 Task: Add an event with the title Second Training Session: Change Management and Adaptability Skills, date '2023/12/18', time 9:15 AM to 11:15 AMand add a description: A Monthly Financial Review is a recurring meeting or process where the financial performance and health of an organization are assessed and analyzed. It provides a comprehensive overview of the company's financial status, including revenue, expenses, profitability, cash flow, and key financial metrics., put the event into Orange category . Add location for the event as: 456 Museumplein, Amsterdam, Netherlands, logged in from the account softage.9@softage.netand send the event invitation to softage.1@softage.net with CC to  softage.2@softage.net. Set a reminder for the event 15 minutes before
Action: Mouse moved to (96, 116)
Screenshot: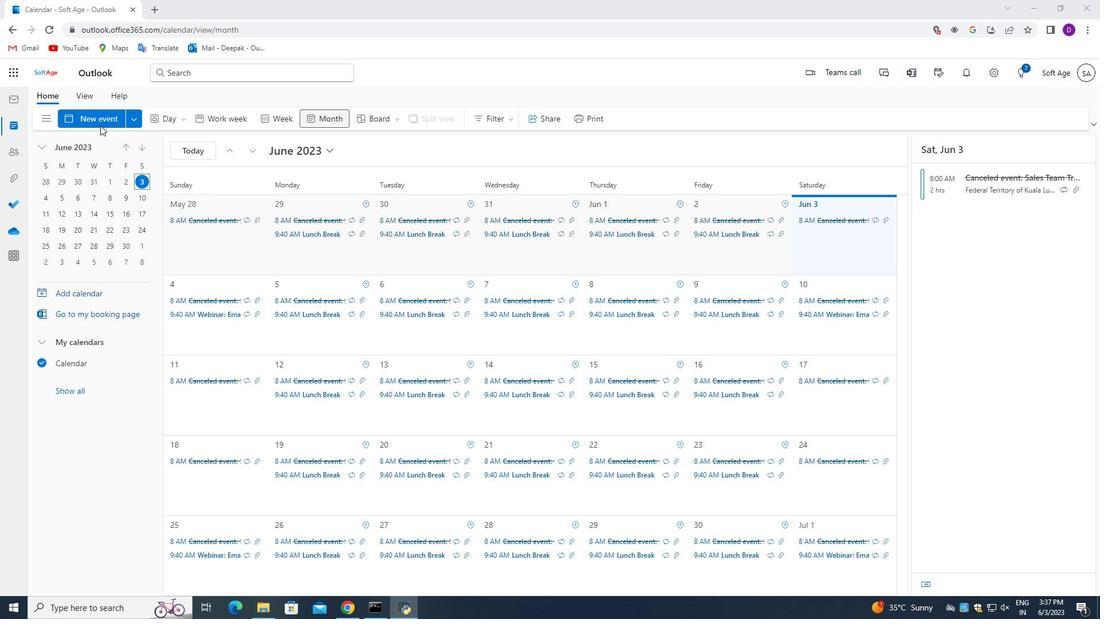 
Action: Mouse pressed left at (96, 116)
Screenshot: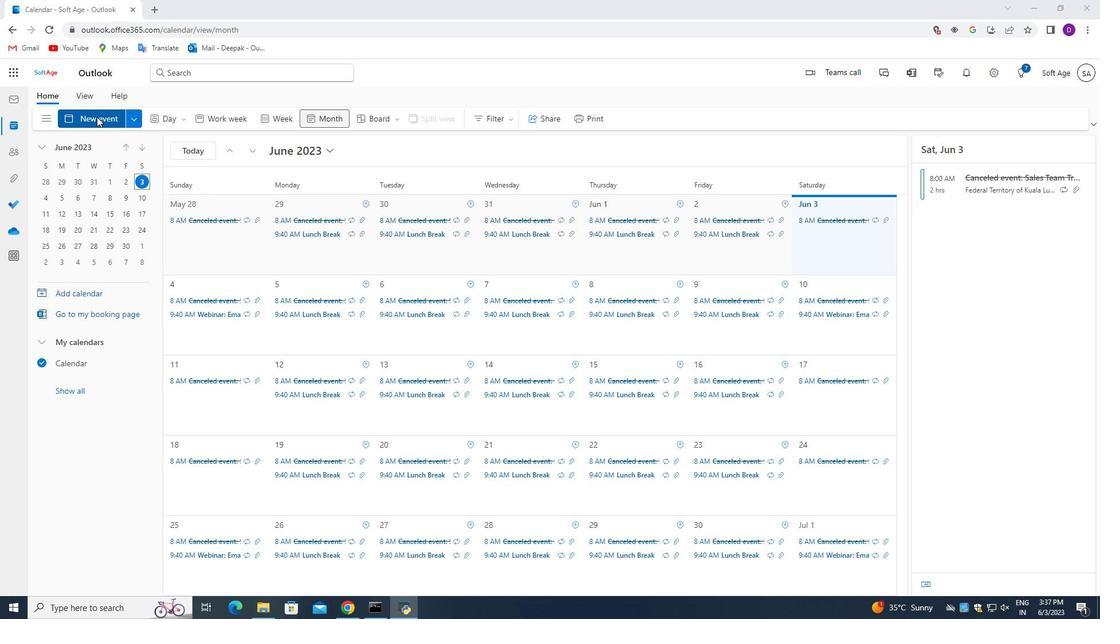 
Action: Mouse moved to (189, 274)
Screenshot: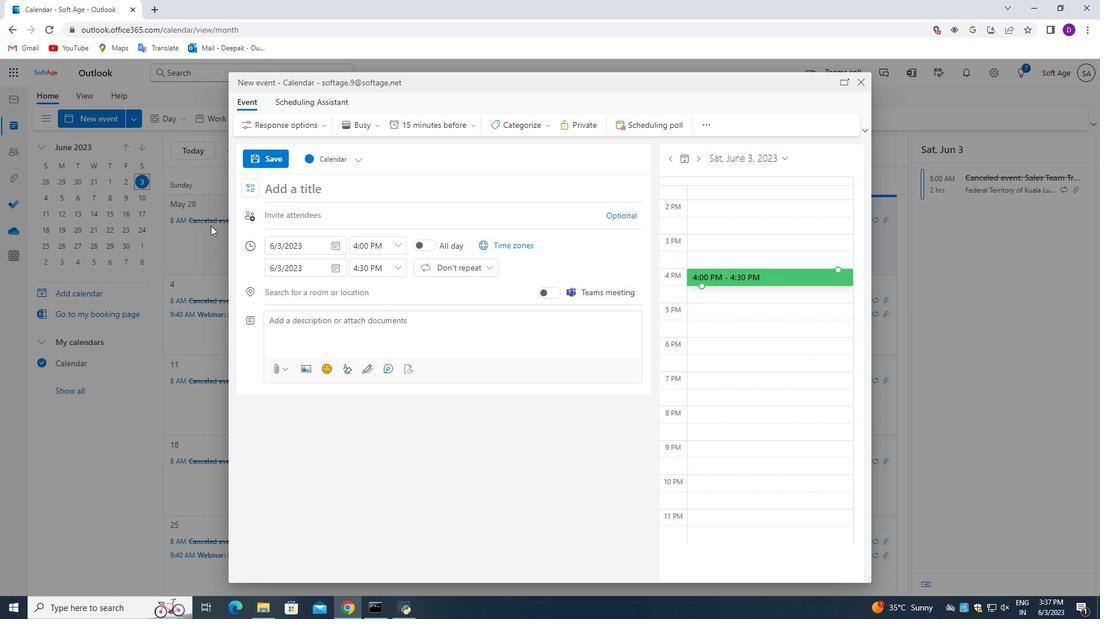 
Action: Key pressed <Key.shift_r>Second<Key.space><Key.shift_r>Training<Key.space><Key.shift_r>Session<Key.shift_r>:<Key.space><Key.shift_r>Chande<Key.space><Key.backspace><Key.backspace><Key.backspace><Key.backspace>nge<Key.space><Key.shift>Management<Key.space>and<Key.space><Key.shift_r>Adaptability<Key.space>s<Key.backspace><Key.shift_r>Skills
Screenshot: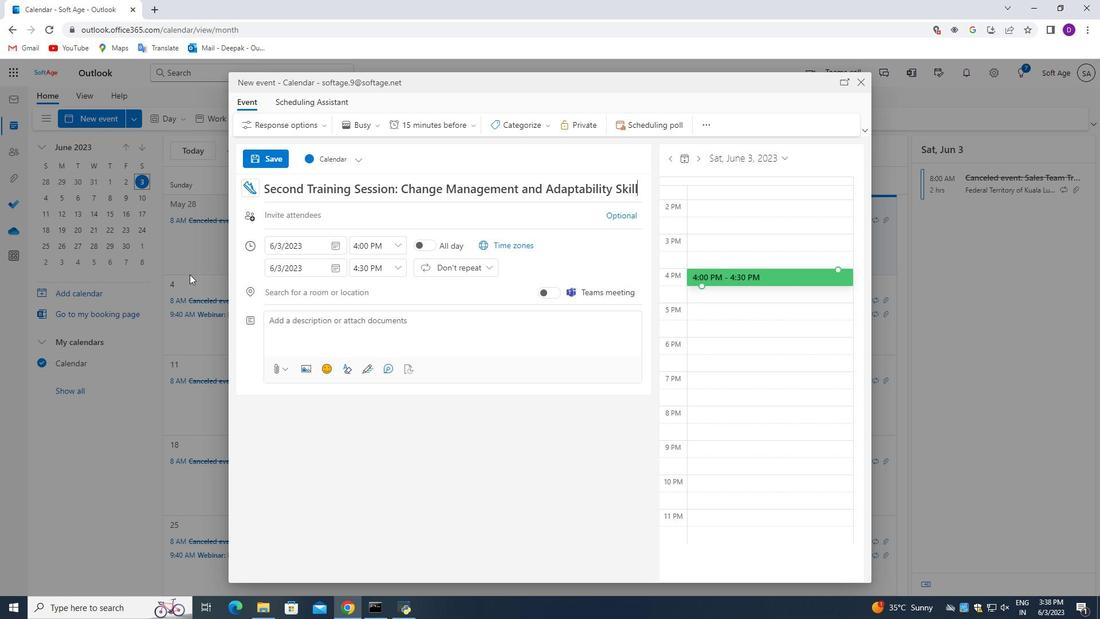
Action: Mouse moved to (333, 245)
Screenshot: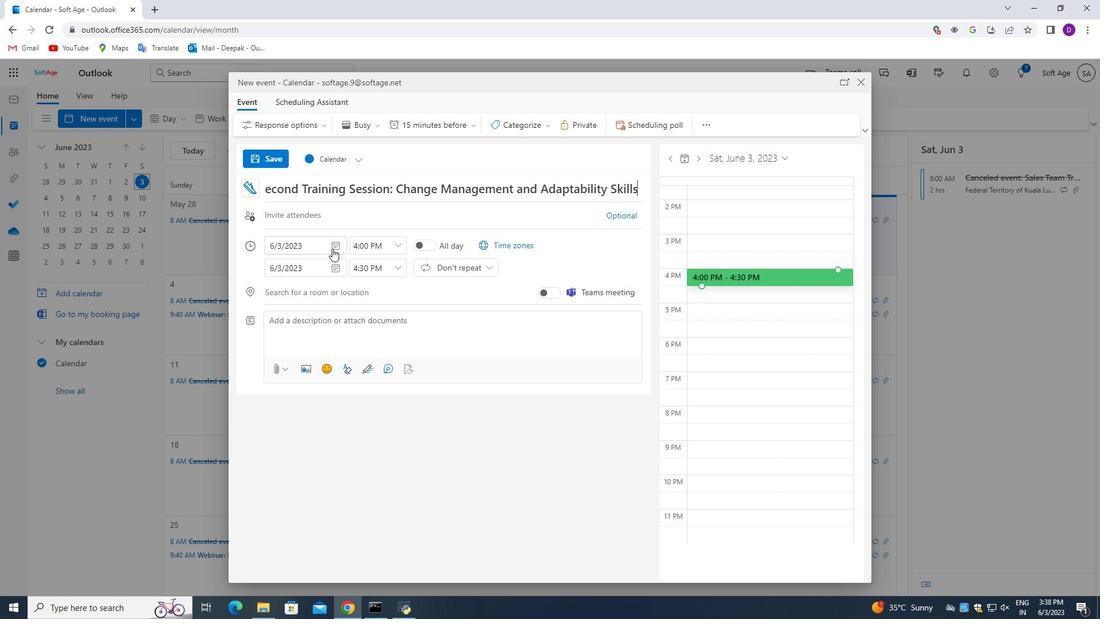 
Action: Mouse pressed left at (333, 245)
Screenshot: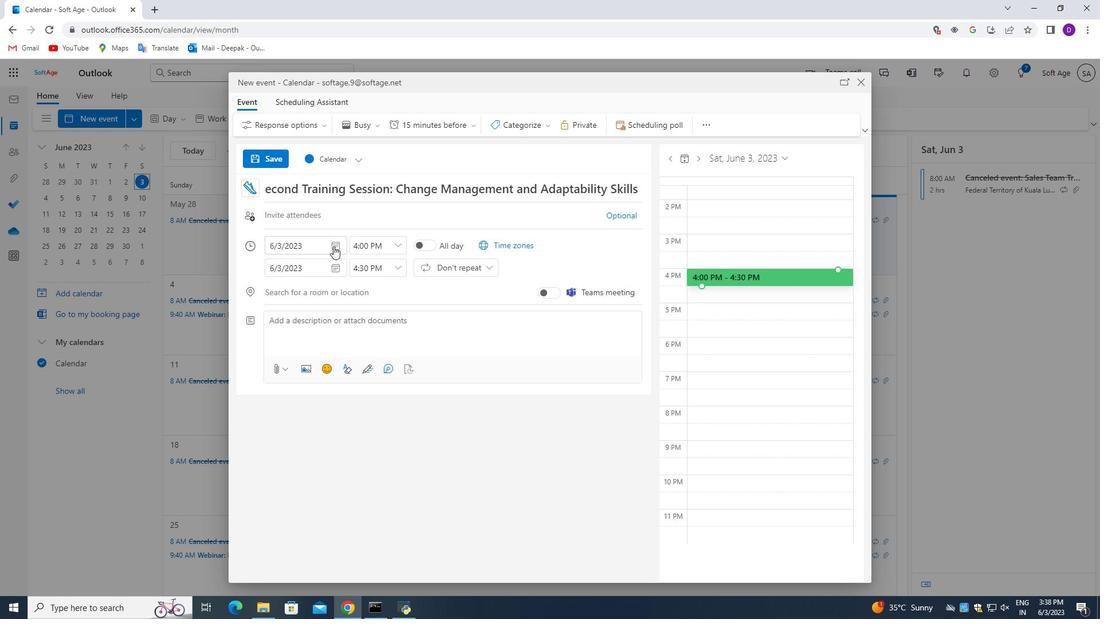 
Action: Mouse moved to (311, 271)
Screenshot: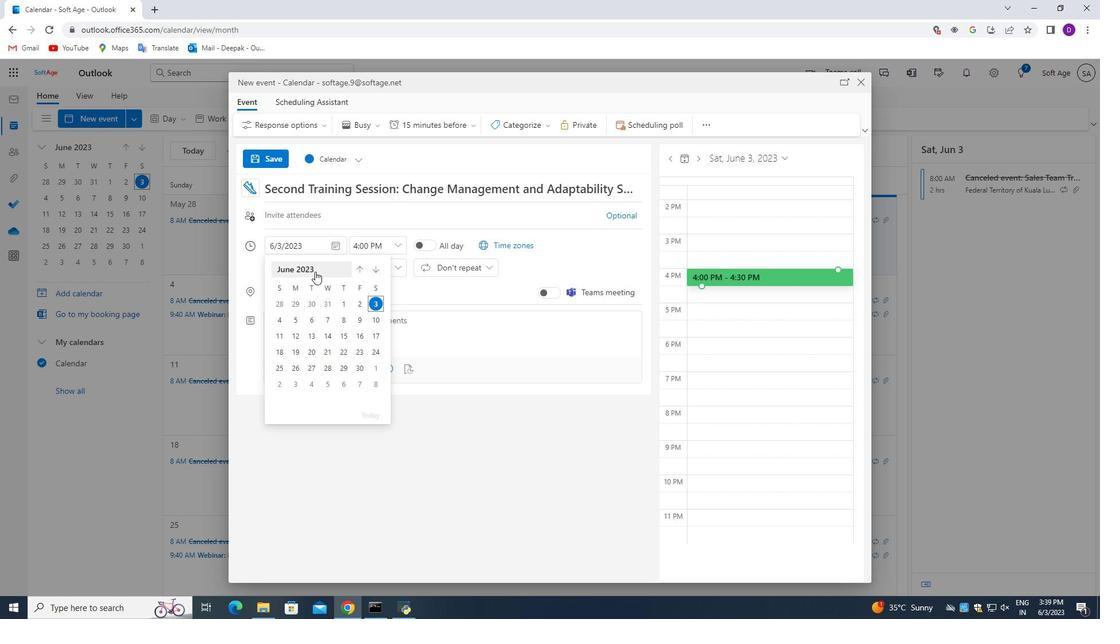 
Action: Mouse pressed left at (311, 271)
Screenshot: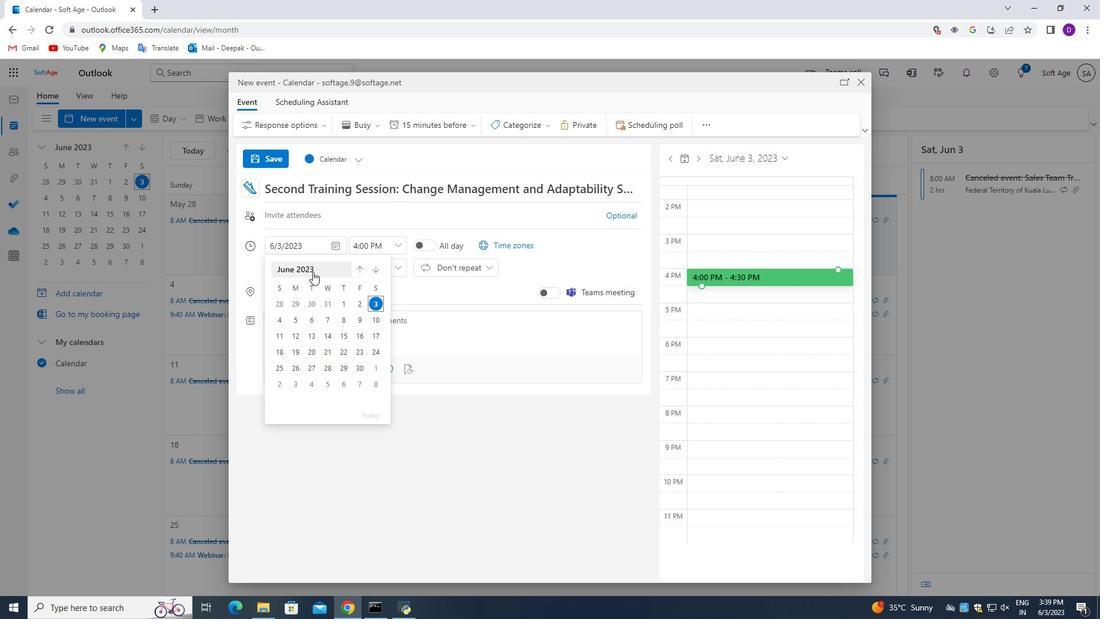 
Action: Mouse moved to (373, 359)
Screenshot: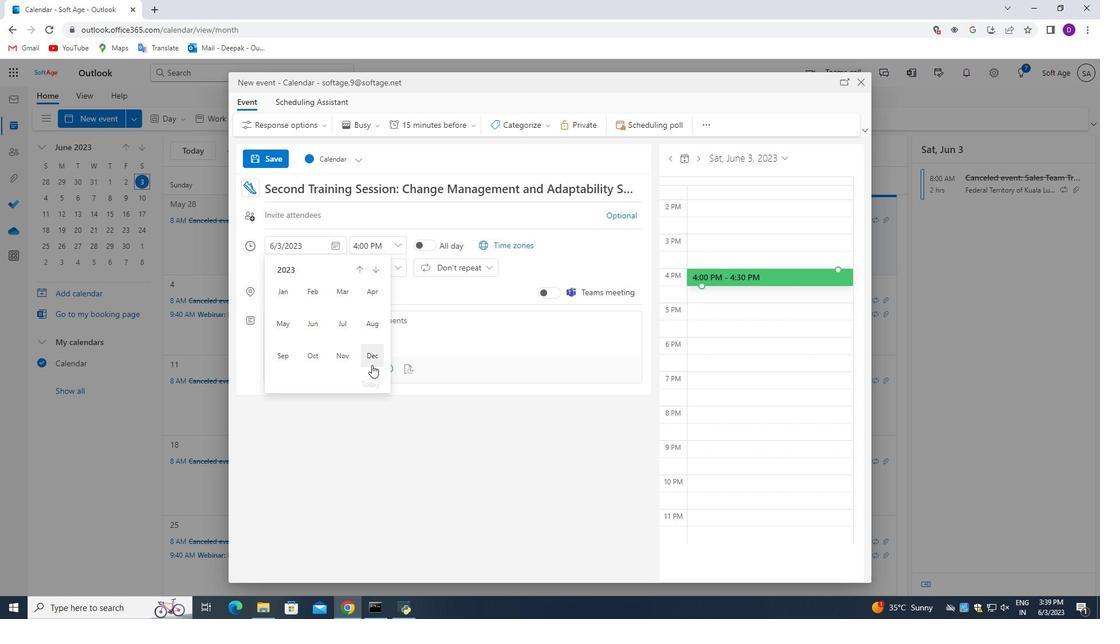 
Action: Mouse pressed left at (373, 359)
Screenshot: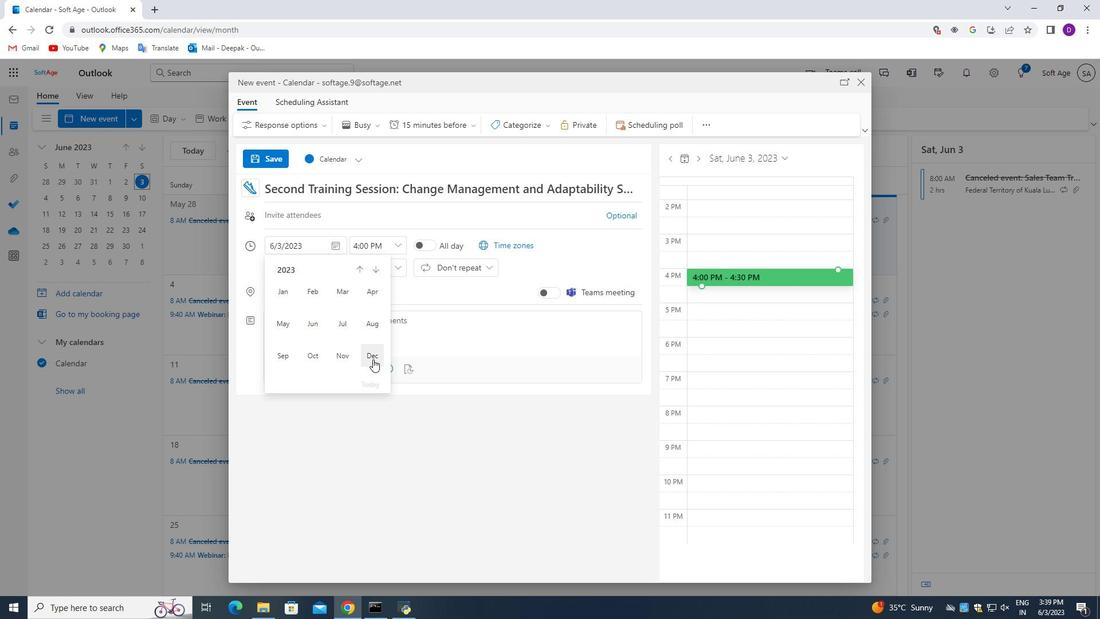 
Action: Mouse moved to (297, 352)
Screenshot: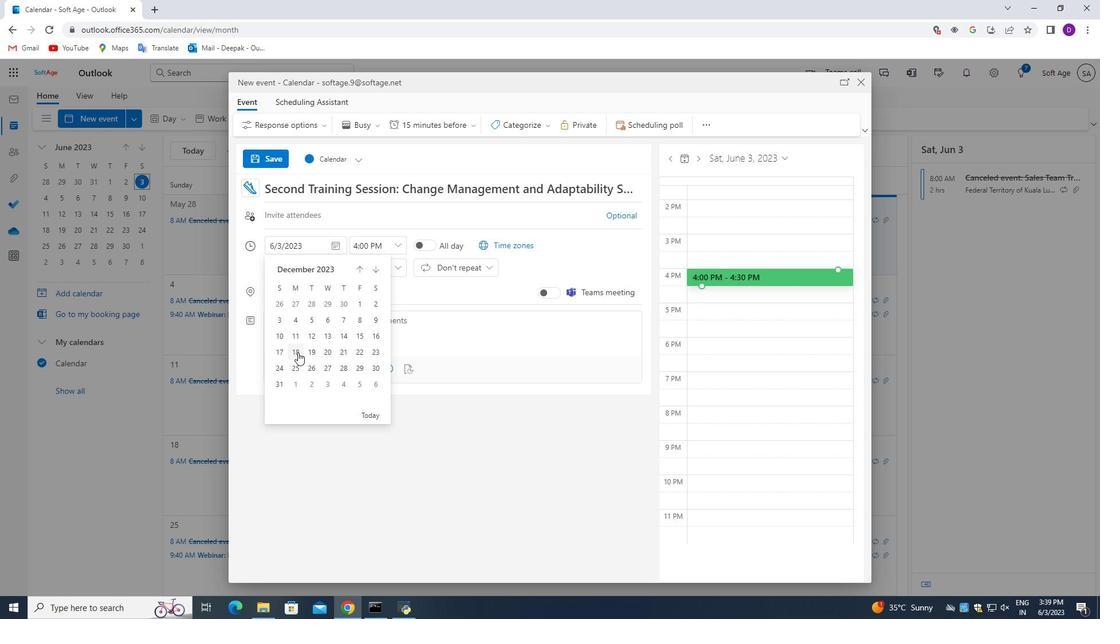 
Action: Mouse pressed left at (297, 352)
Screenshot: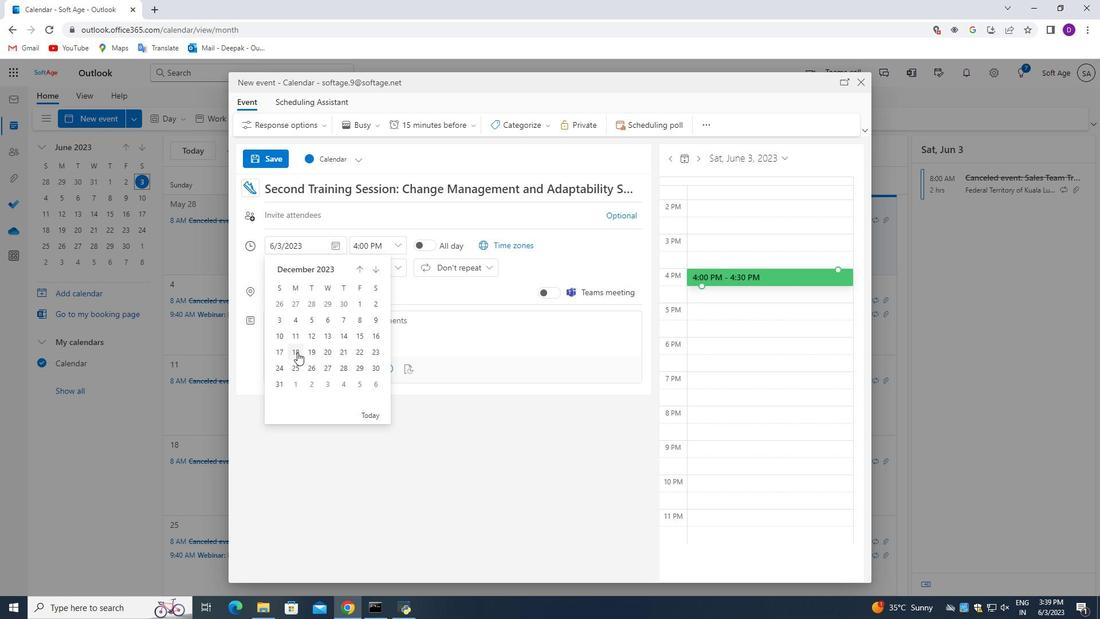 
Action: Mouse moved to (361, 247)
Screenshot: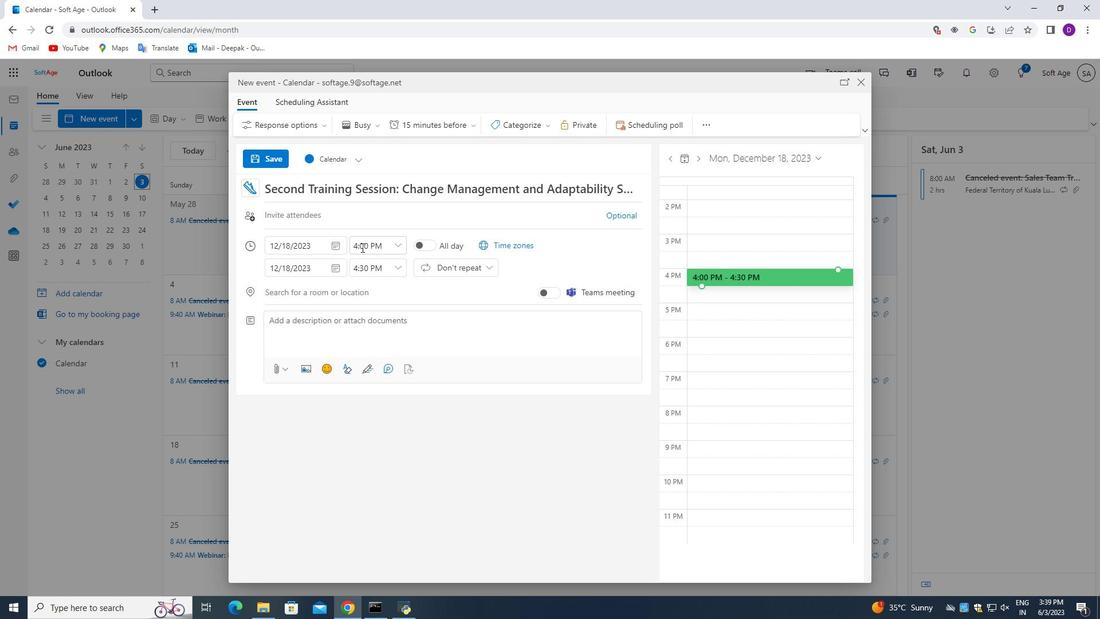 
Action: Mouse pressed left at (361, 247)
Screenshot: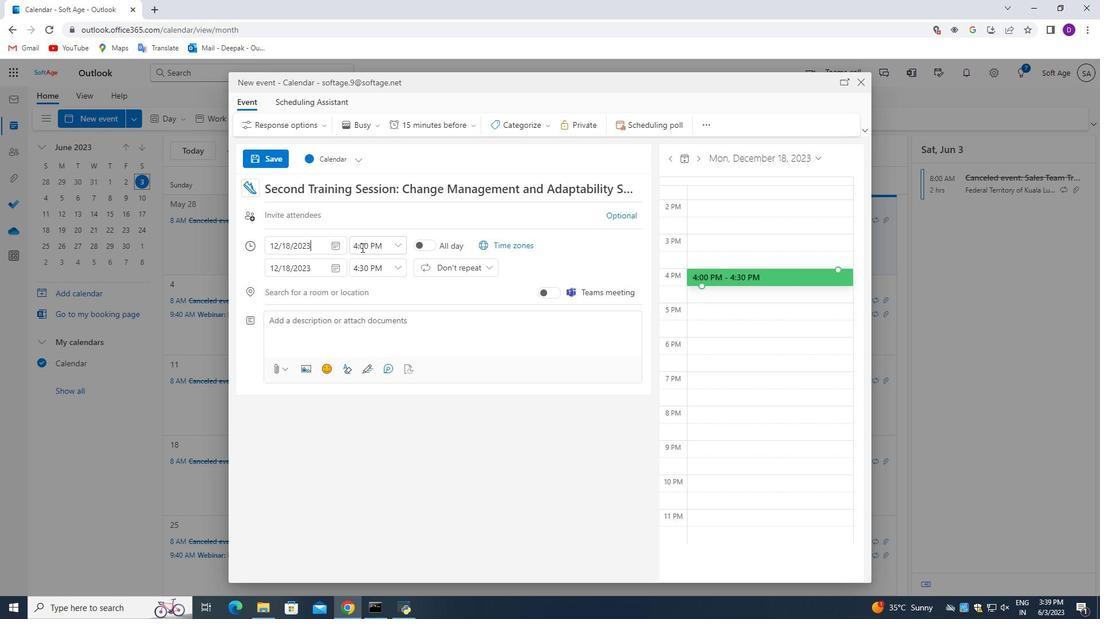
Action: Mouse moved to (358, 246)
Screenshot: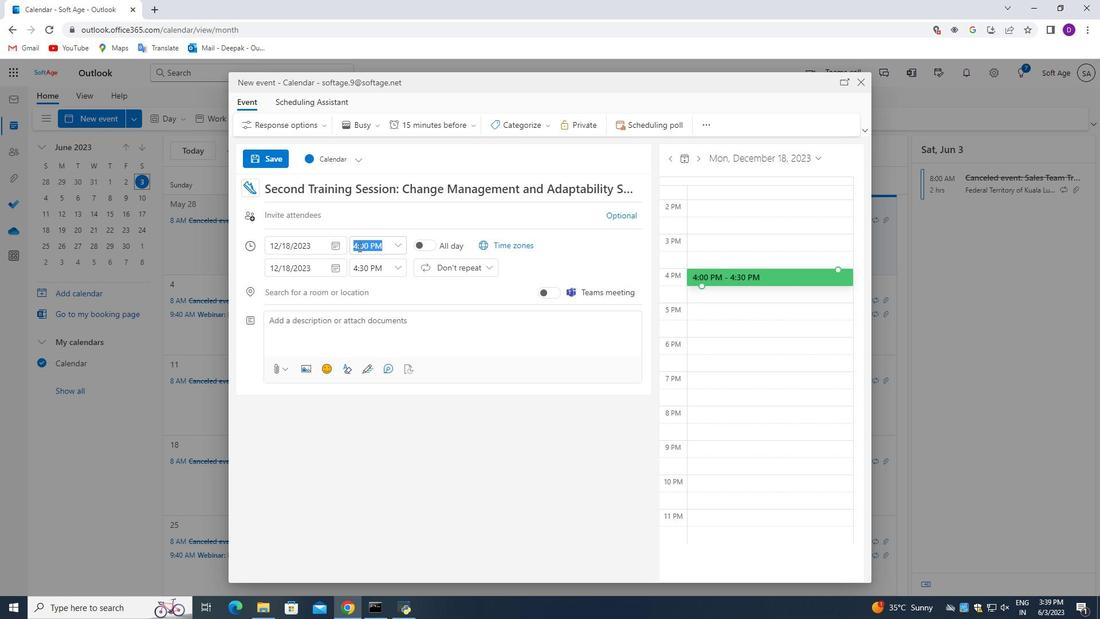 
Action: Key pressed 9
Screenshot: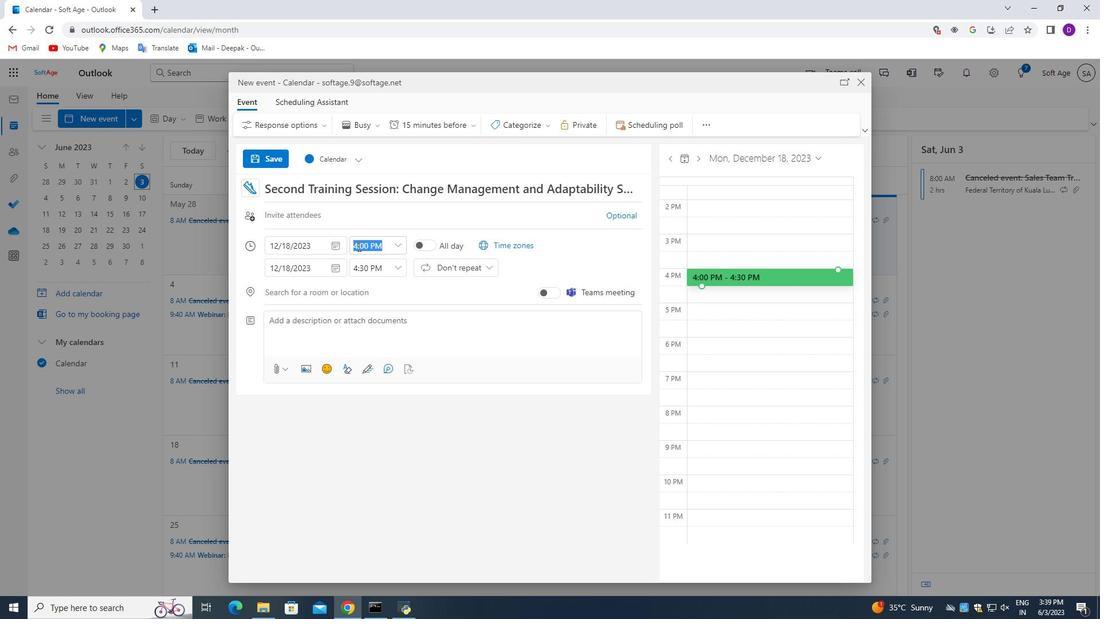 
Action: Mouse moved to (369, 245)
Screenshot: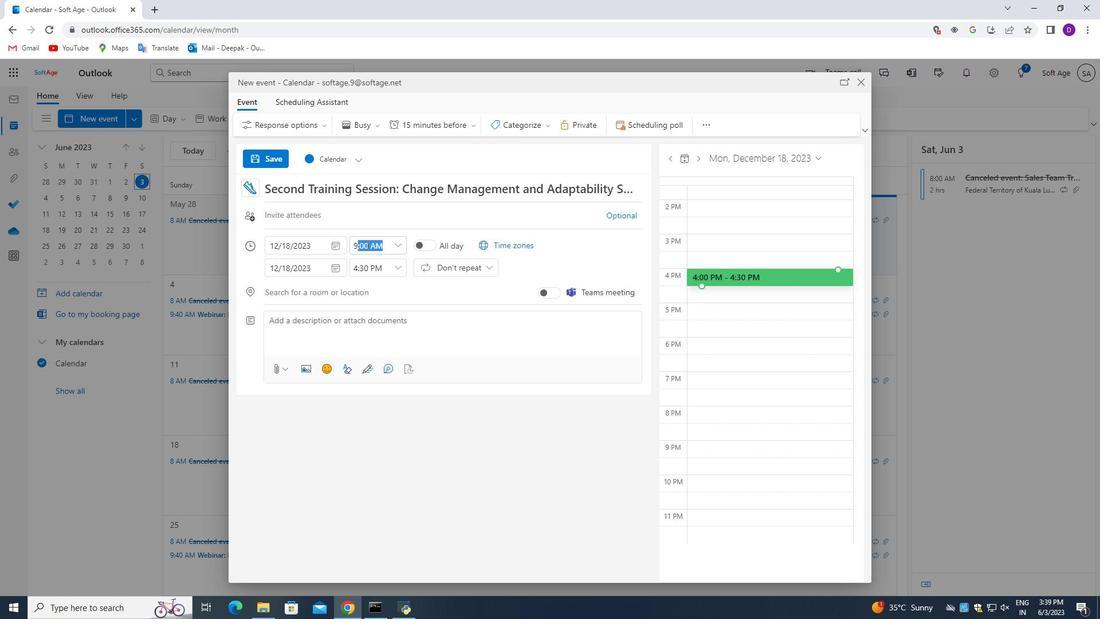 
Action: Mouse pressed left at (369, 245)
Screenshot: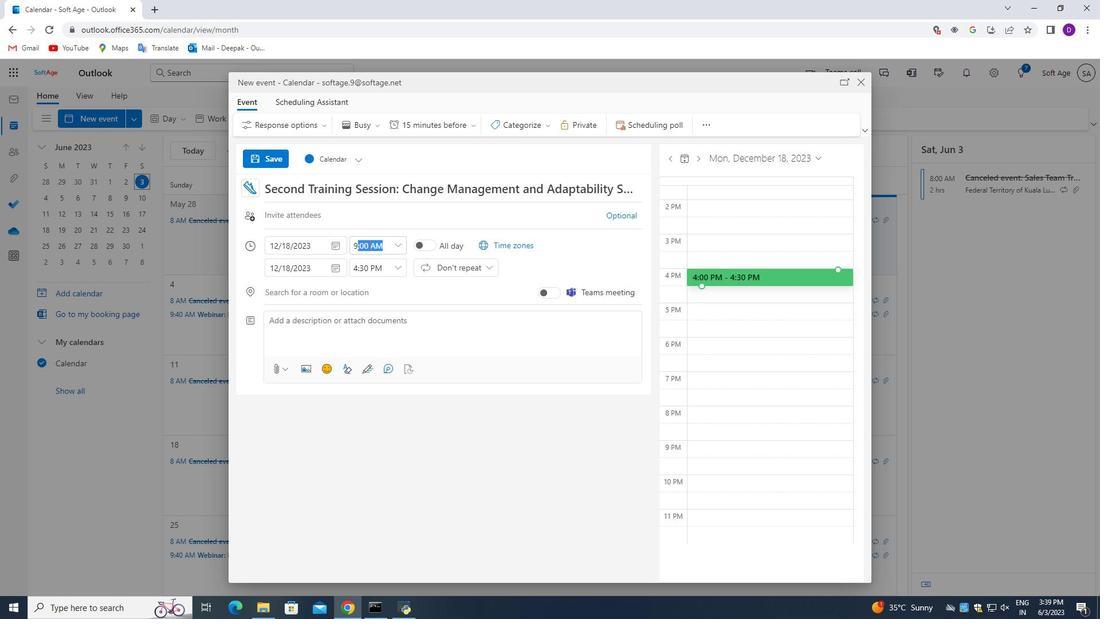 
Action: Key pressed <Key.backspace><Key.backspace>9<Key.right><Key.right><Key.backspace>15
Screenshot: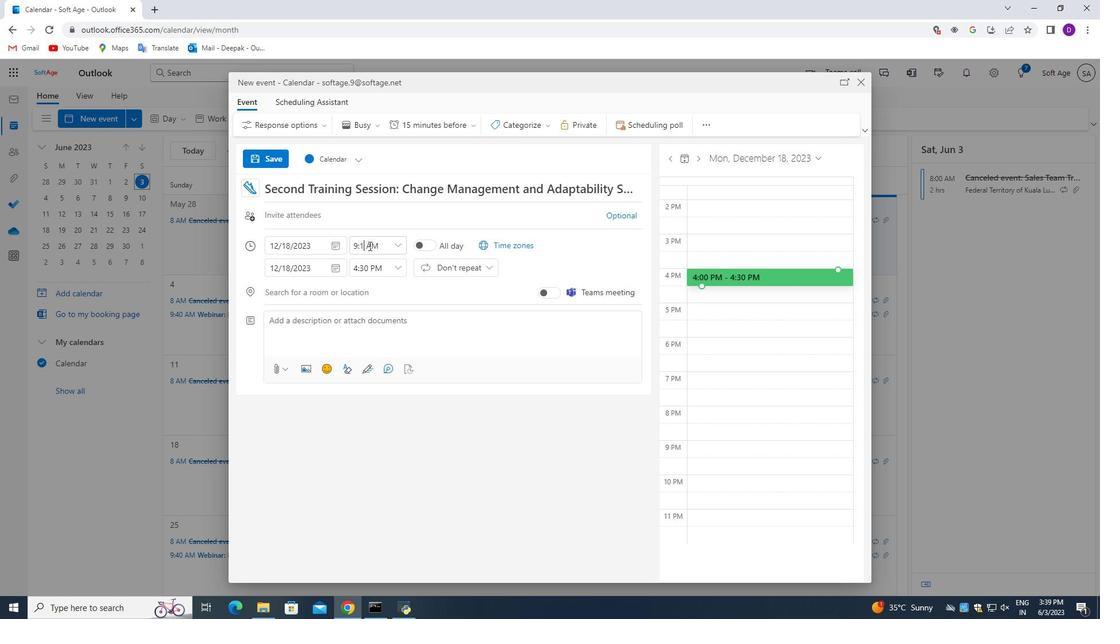 
Action: Mouse moved to (357, 270)
Screenshot: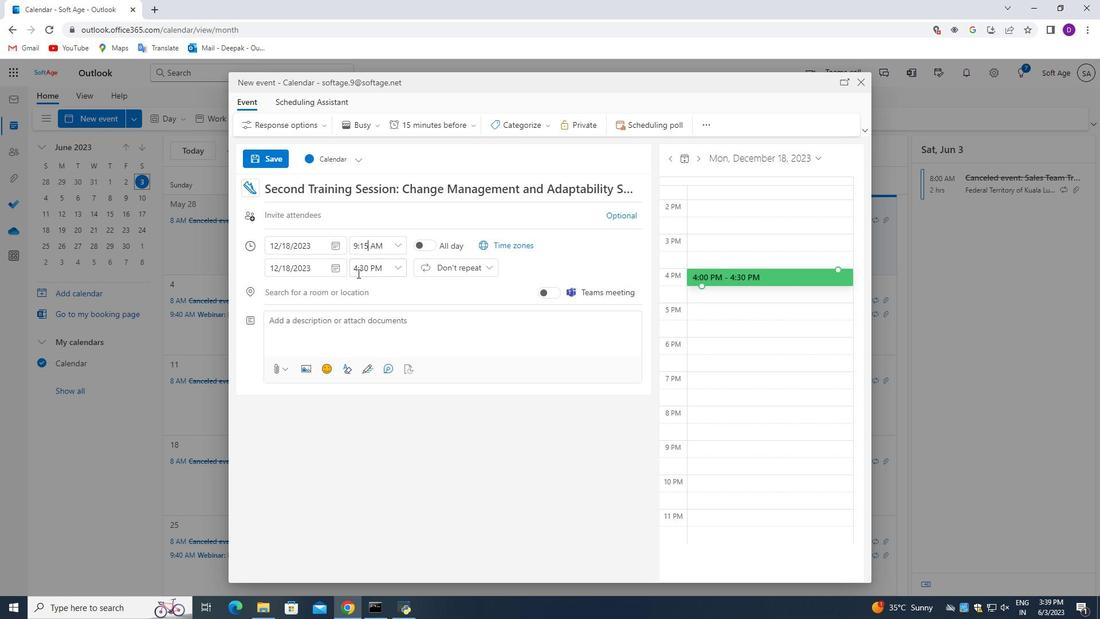 
Action: Mouse pressed left at (357, 270)
Screenshot: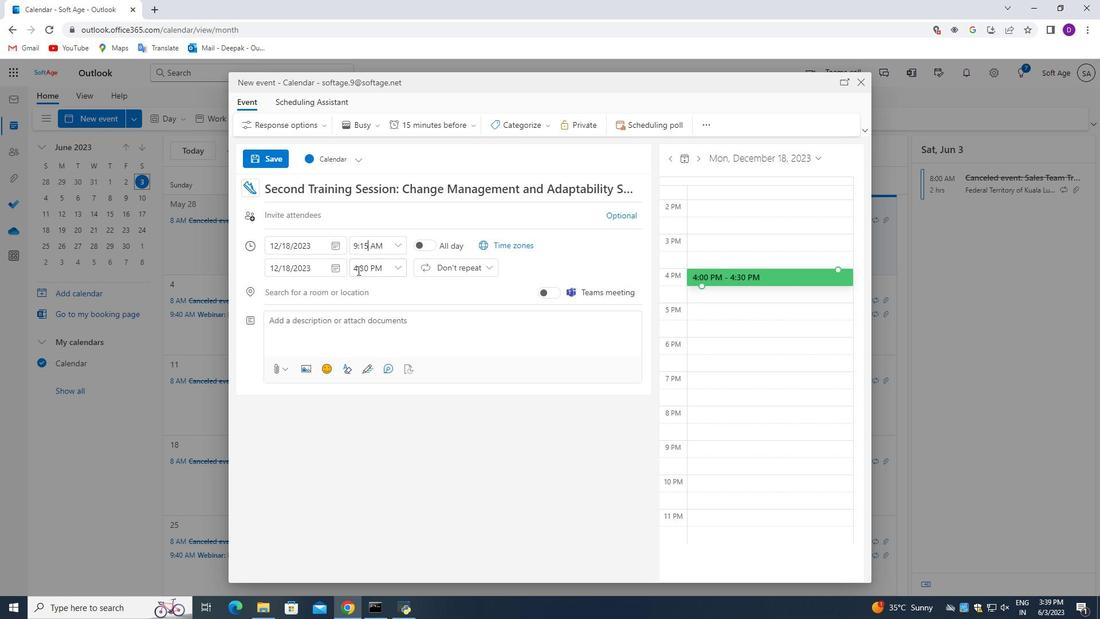 
Action: Mouse moved to (427, 321)
Screenshot: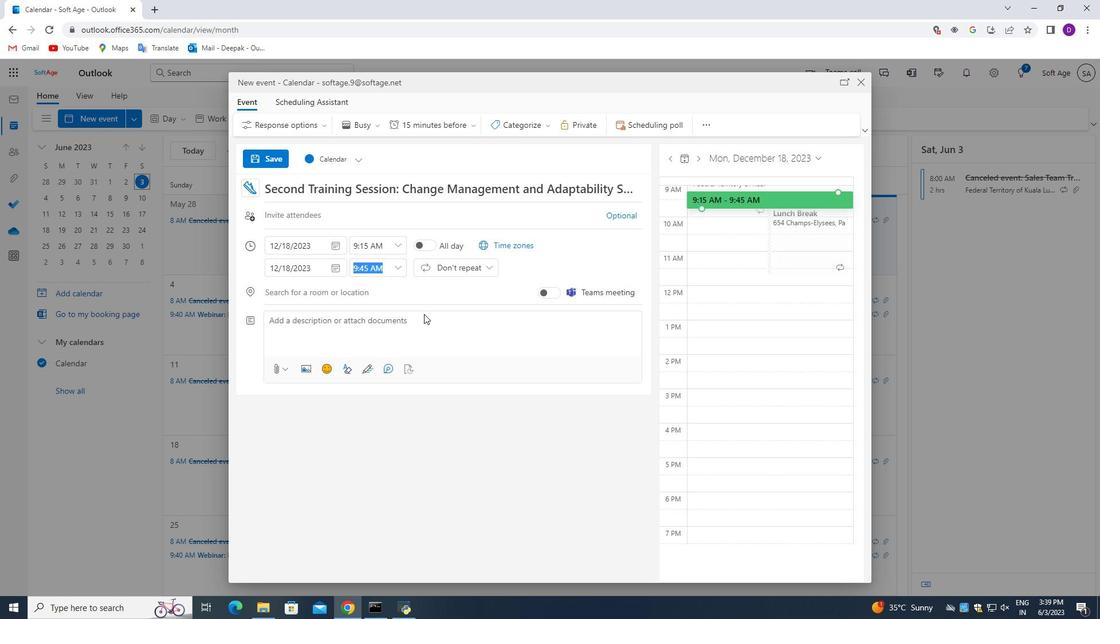 
Action: Key pressed 11
Screenshot: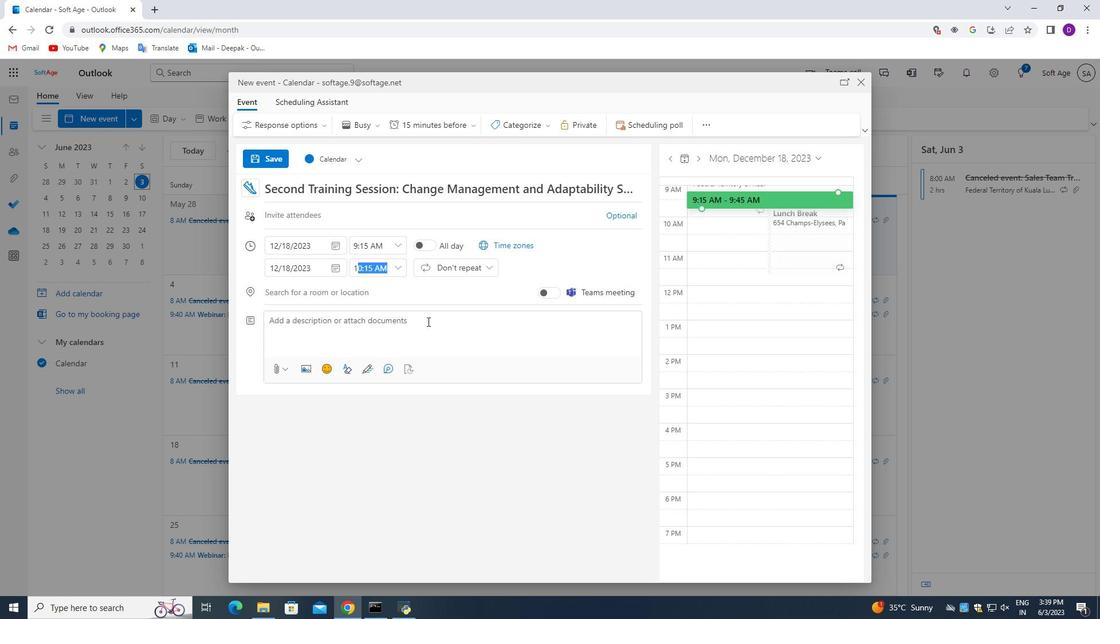 
Action: Mouse moved to (358, 328)
Screenshot: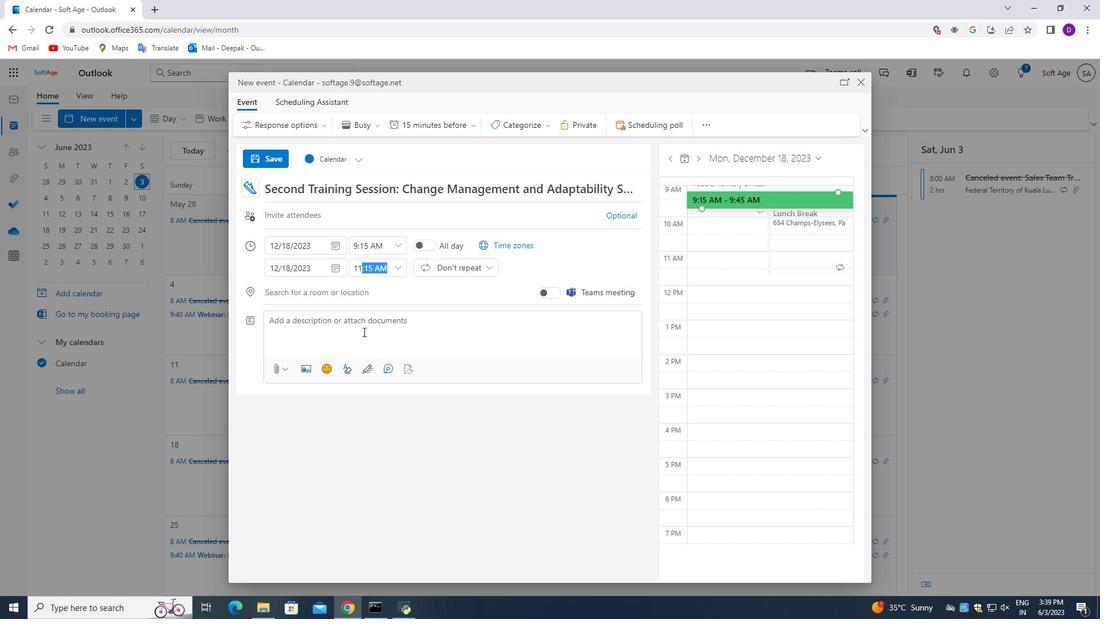 
Action: Mouse pressed left at (358, 328)
Screenshot: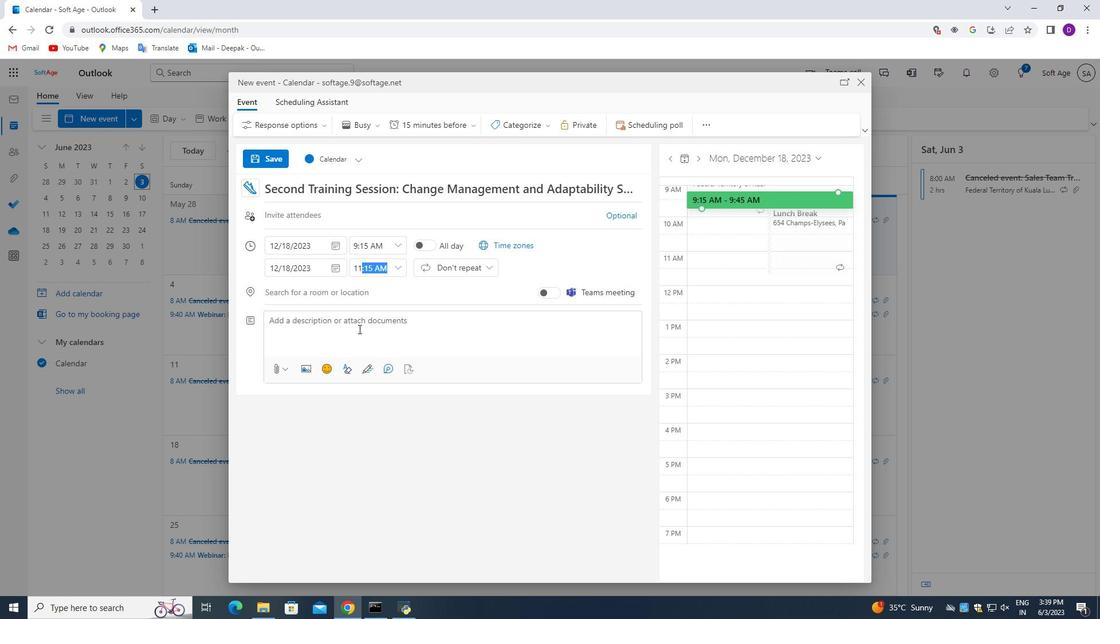 
Action: Mouse moved to (375, 454)
Screenshot: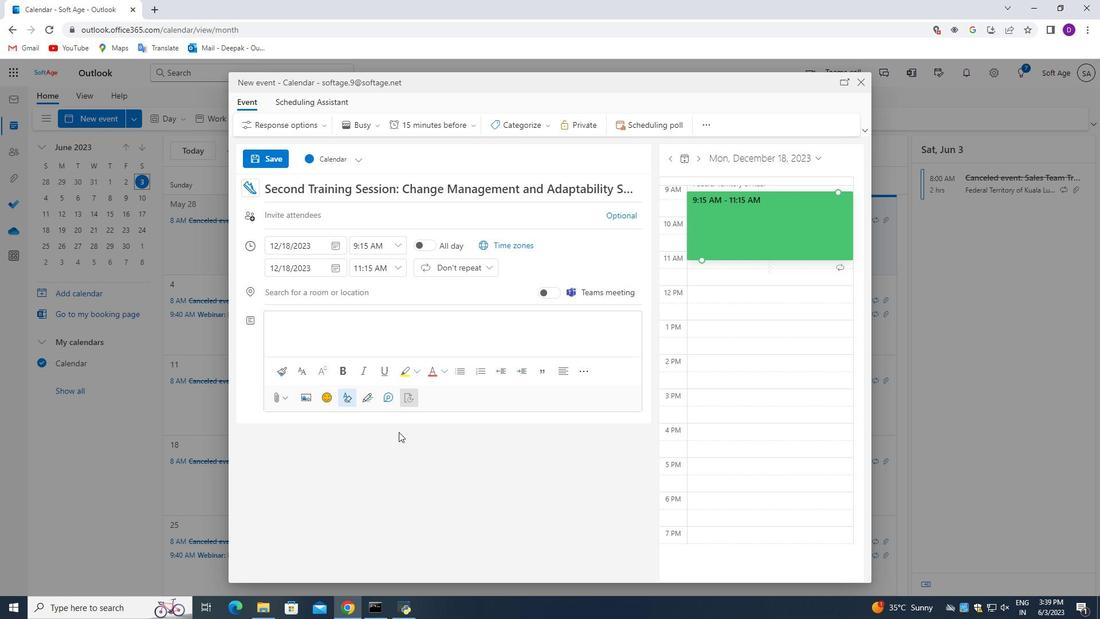 
Action: Key pressed <Key.shift_r>A<Key.space>m<Key.backspace>=<Key.backspace><Key.shift>Monthly<Key.space><Key.shift_r>Financial<Key.space><Key.shift_r>Review<Key.space>is<Key.space>a<Key.space>recurring<Key.space>meeting<Key.space><Key.space><Key.backspace><Key.space><Key.backspace>or<Key.space>process<Key.space>where<Key.space>the<Key.space>financial<Key.space>performance<Key.space>and<Key.space>health<Key.space>of<Key.space>an<Key.space>organization<Key.space>are<Key.space>assessed<Key.space>and<Key.space>analyzed.<Key.shift>I<Key.backspace><Key.space><Key.shift>It<Key.space>provides<Key.space>a<Key.space>comprehensic<Key.backspace>ve<Key.space>overview<Key.space>of<Key.space>the<Key.space>company's<Key.space>financial<Key.space>status<Key.space><Key.backspace>,<Key.space>including<Key.space>revenue,<Key.space>expenses,<Key.space>profitabiliy<Key.backspace>ty<Key.space>,<Key.space>casg<Key.backspace>h<Key.space>fo<Key.backspace>low<Key.space><Key.backspace>,<Key.space>and<Key.space>key<Key.space>financial<Key.space>metrics.
Screenshot: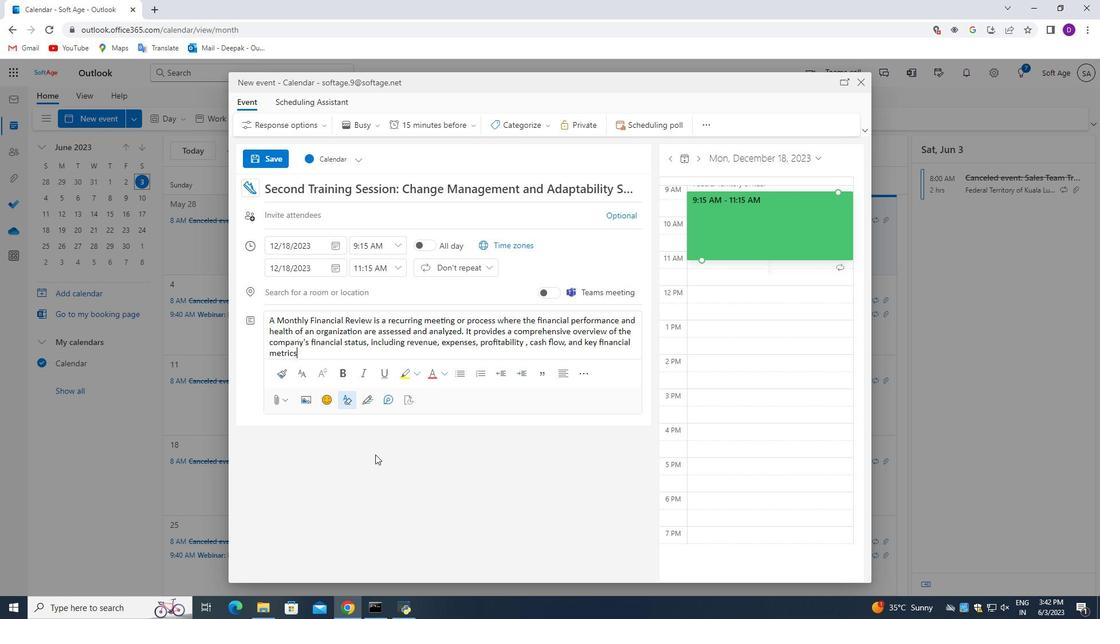 
Action: Mouse moved to (526, 128)
Screenshot: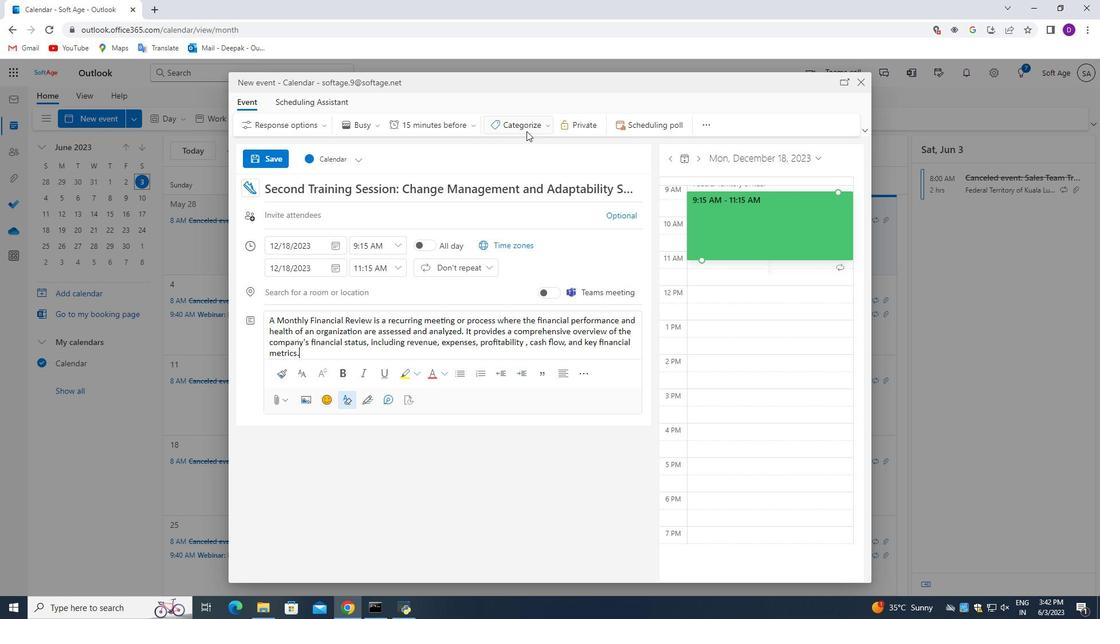 
Action: Mouse pressed left at (526, 128)
Screenshot: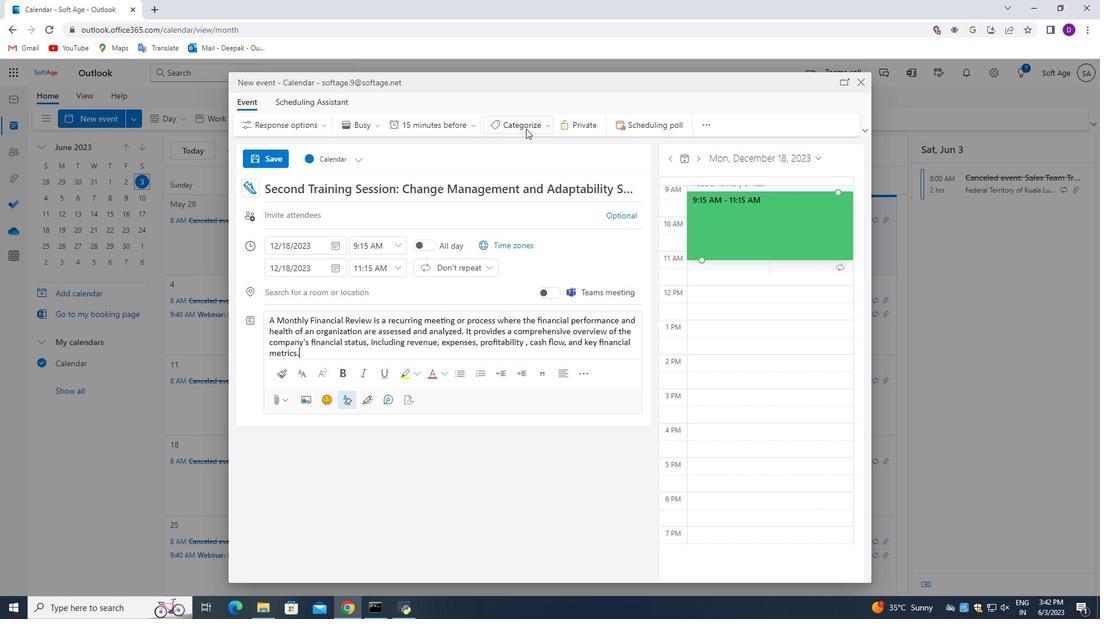 
Action: Mouse moved to (540, 184)
Screenshot: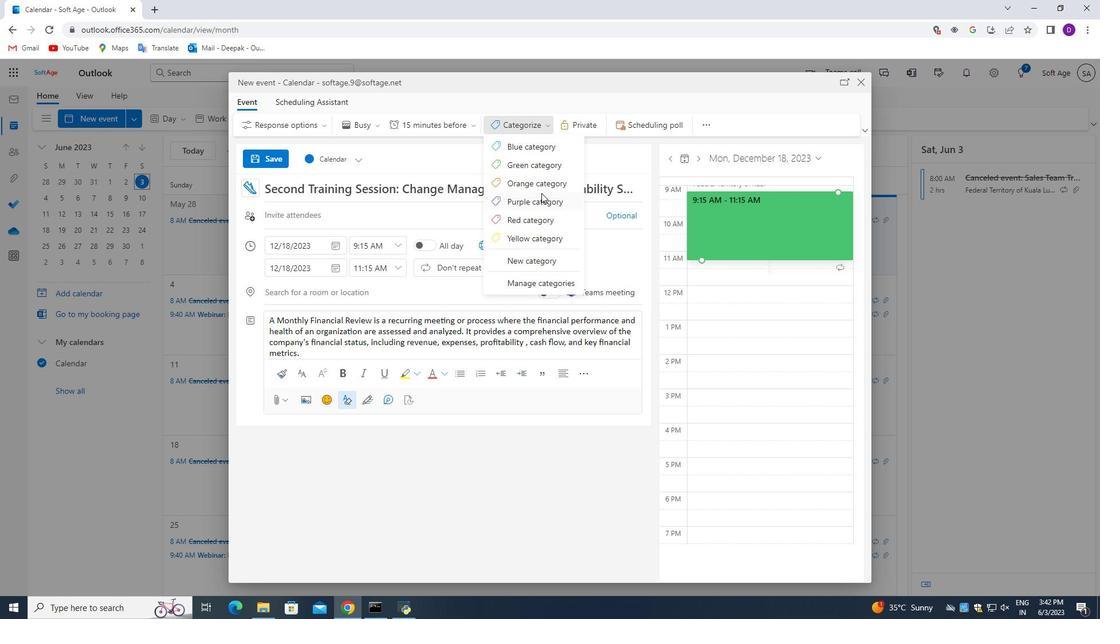 
Action: Mouse pressed left at (540, 184)
Screenshot: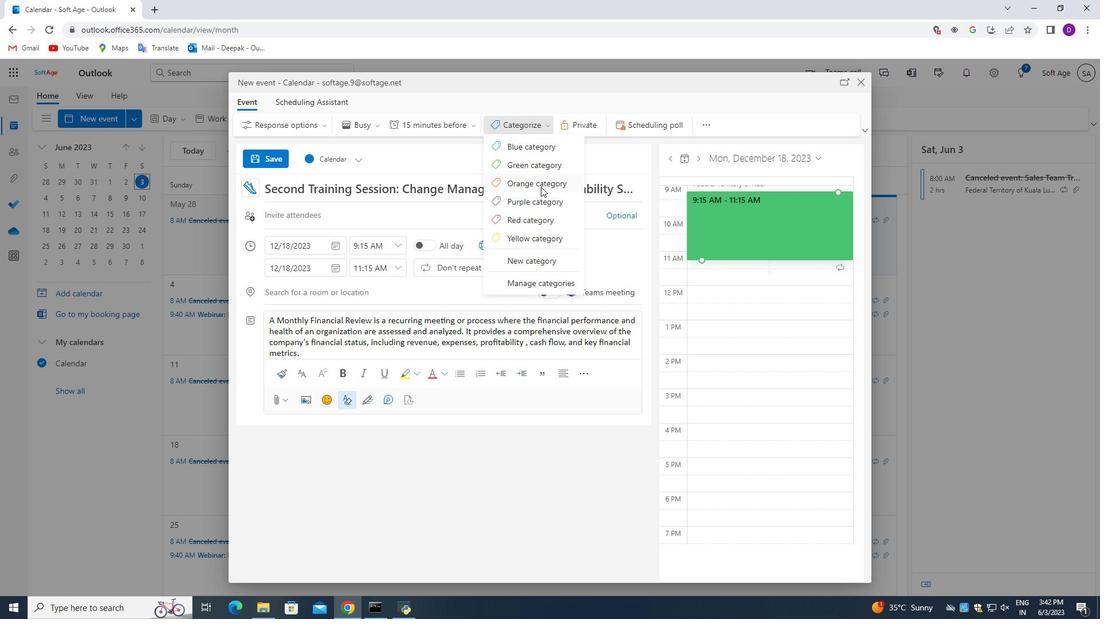 
Action: Mouse moved to (299, 295)
Screenshot: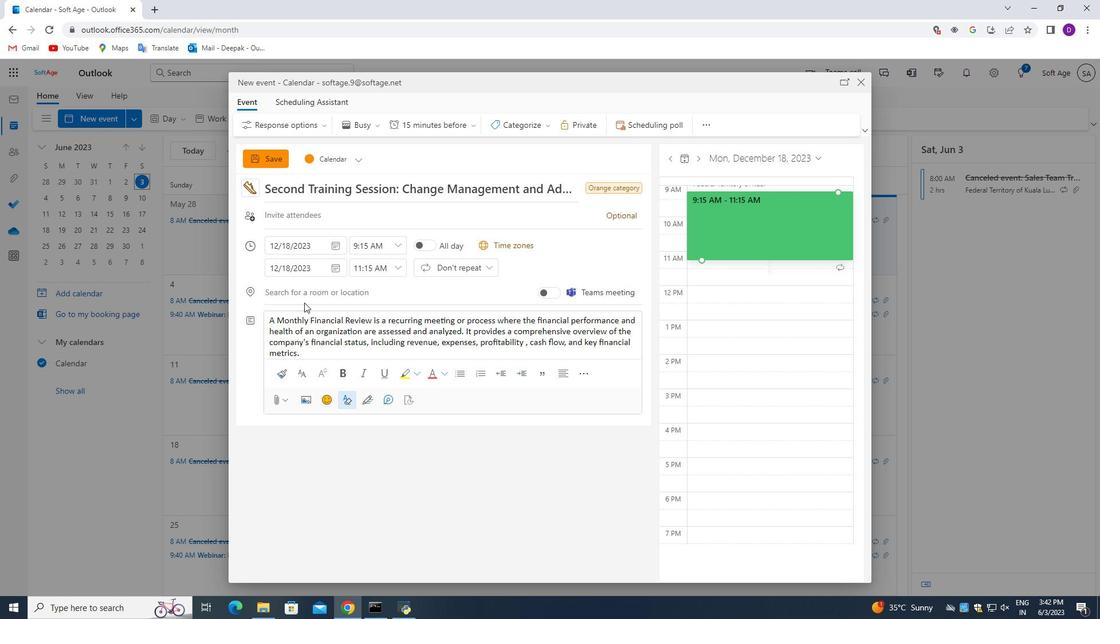 
Action: Mouse pressed left at (299, 295)
Screenshot: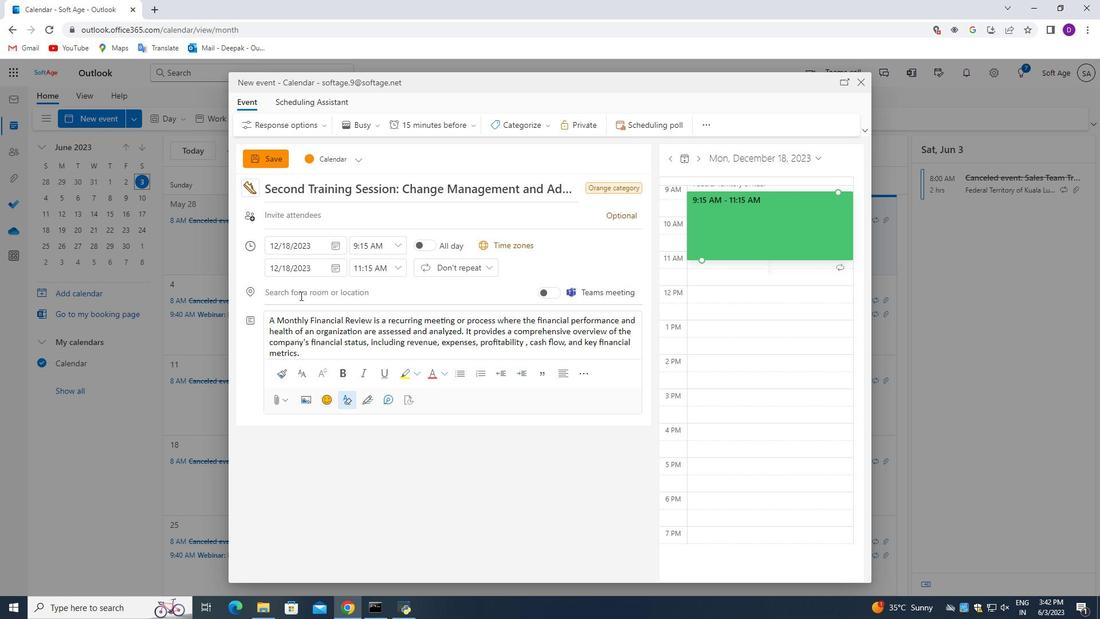 
Action: Key pressed 456<Key.space><Key.shift>Museumplein,<Key.space><Key.shift_r>Amstre<Key.backspace><Key.backspace>erdam,<Key.space><Key.shift>Netherlands
Screenshot: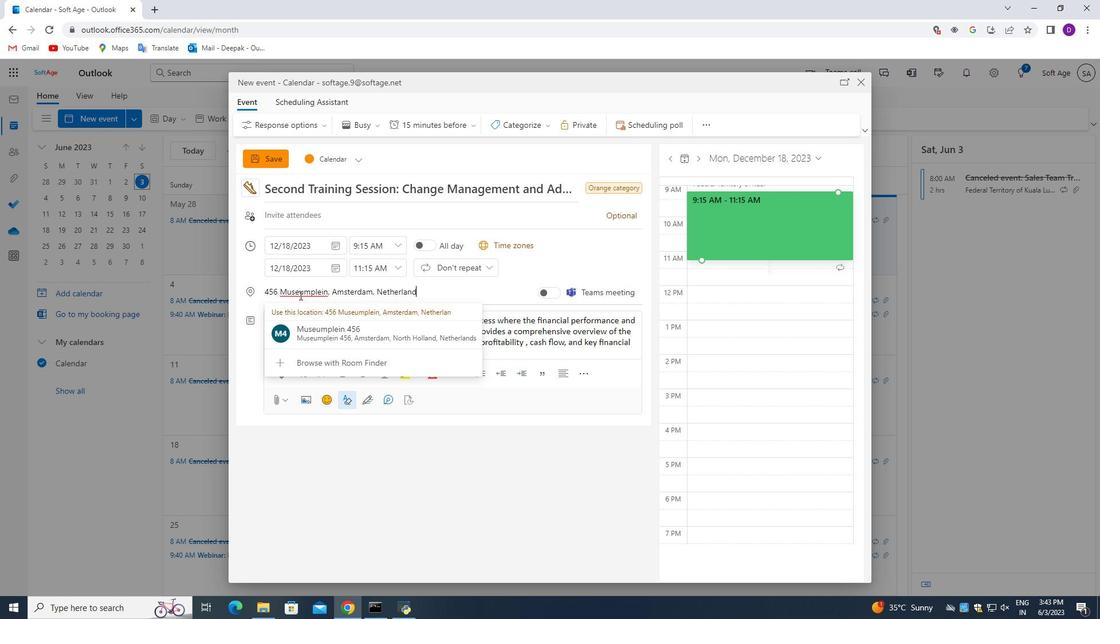 
Action: Mouse moved to (305, 212)
Screenshot: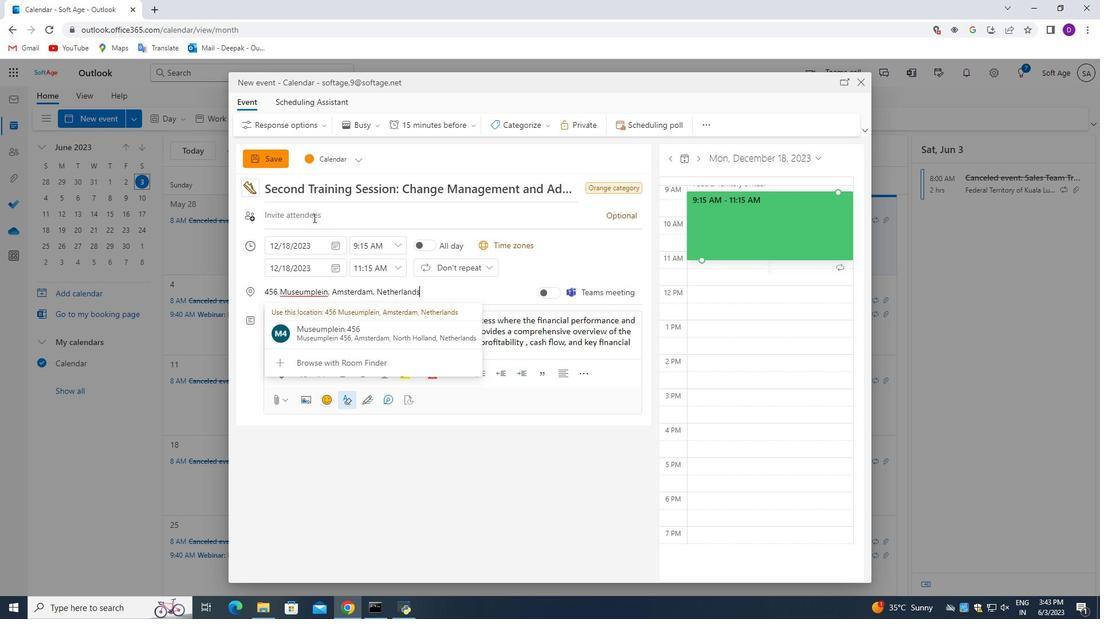 
Action: Mouse pressed left at (305, 212)
Screenshot: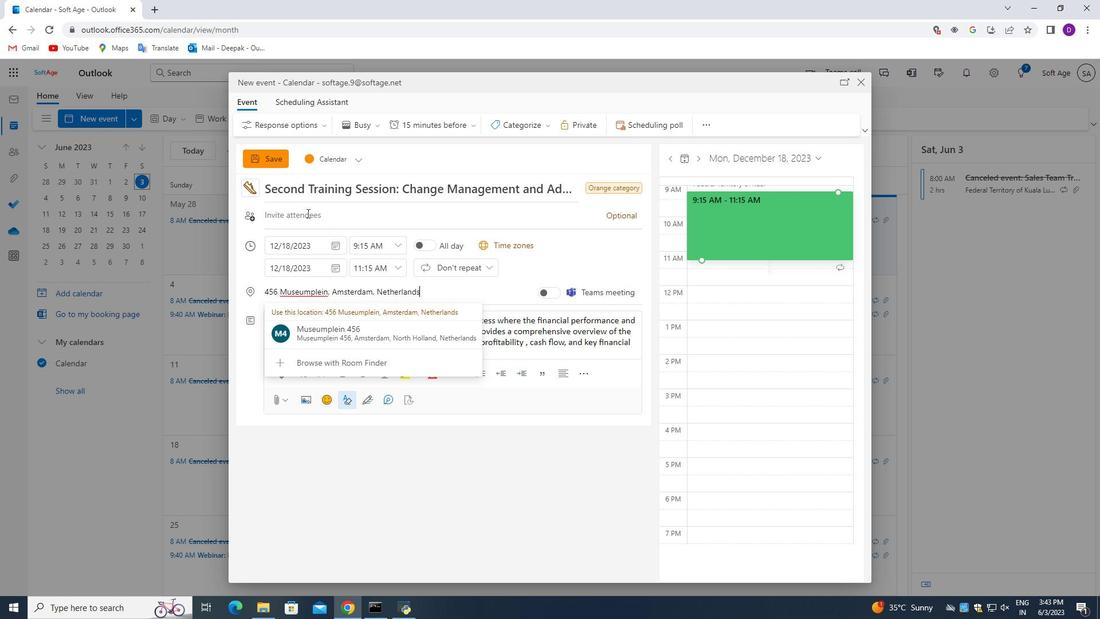 
Action: Key pressed softage.1<Key.shift>@softage.net<Key.enter>
Screenshot: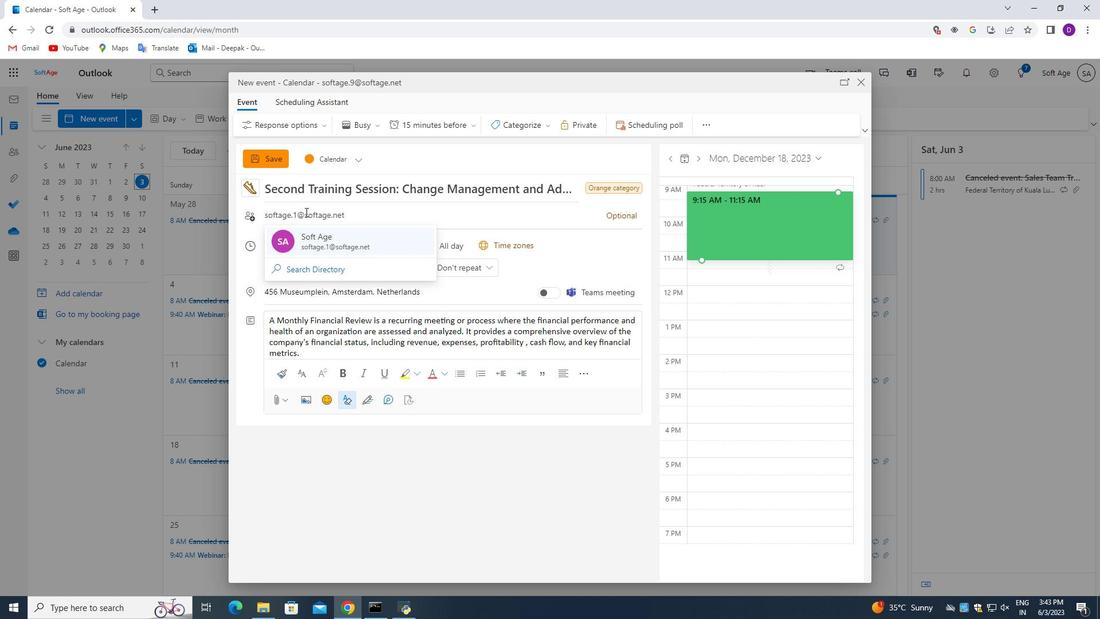 
Action: Mouse moved to (620, 219)
Screenshot: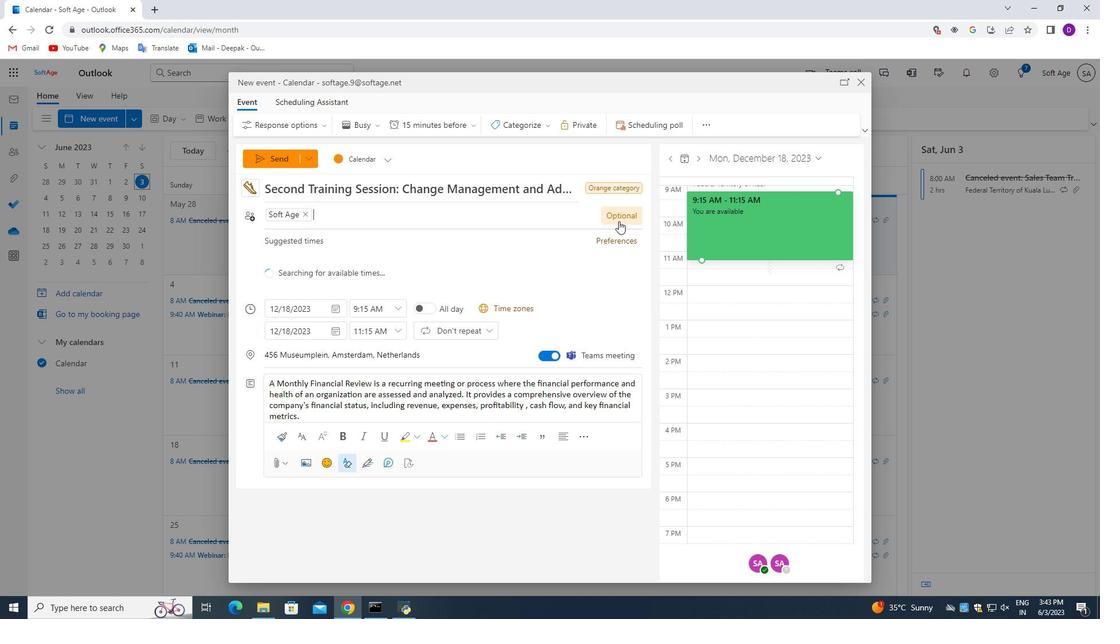 
Action: Mouse pressed left at (620, 219)
Screenshot: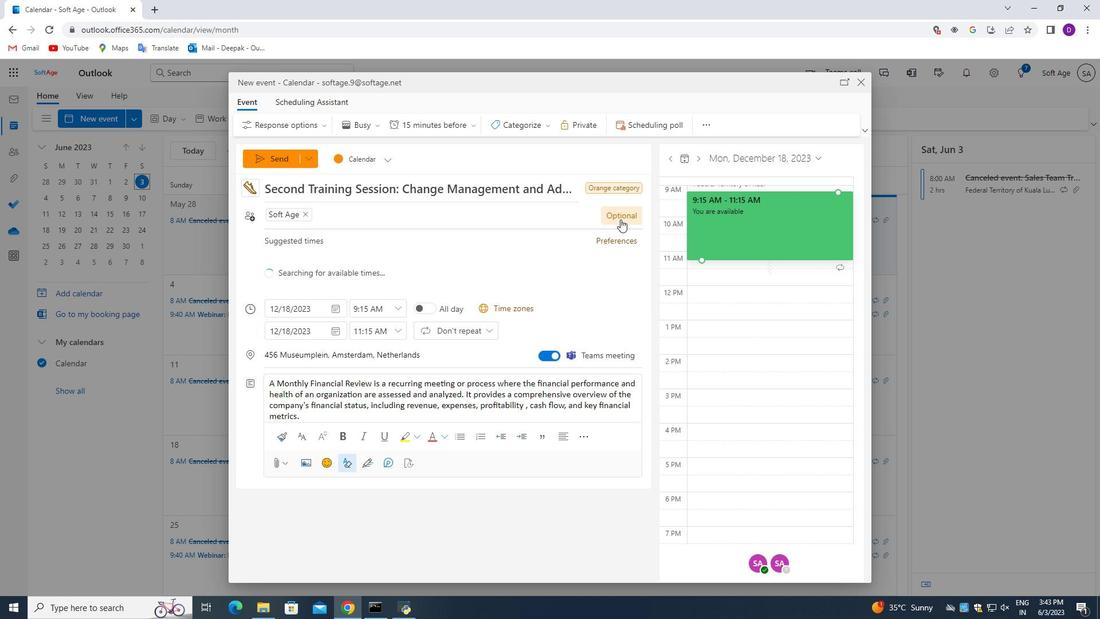 
Action: Mouse moved to (360, 218)
Screenshot: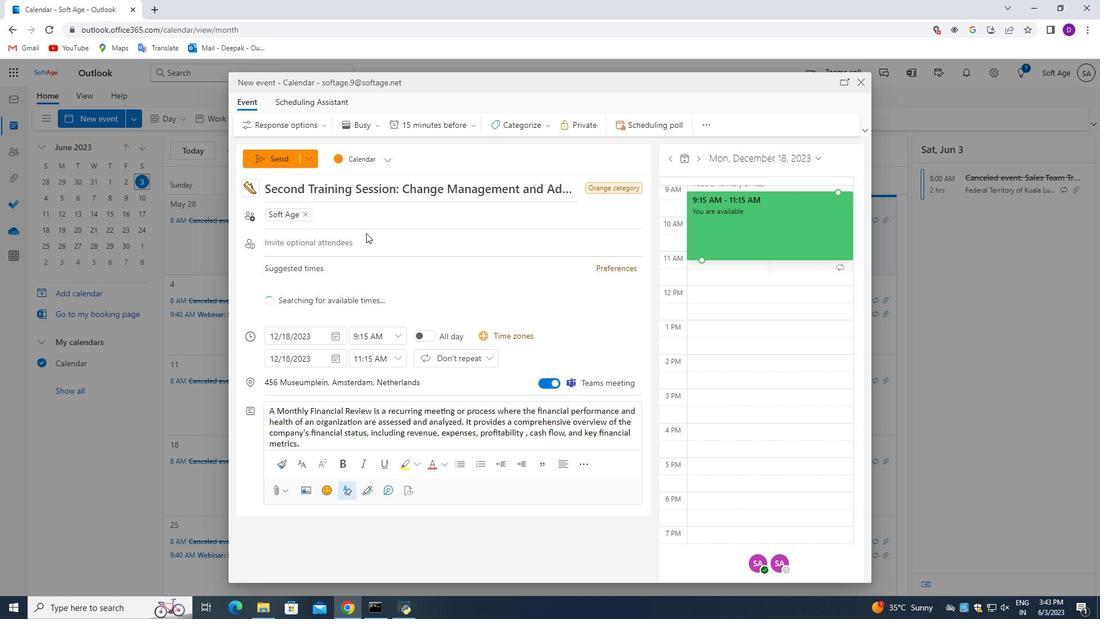 
Action: Key pressed softage.2<Key.shift>@softage.net<Key.enter>
Screenshot: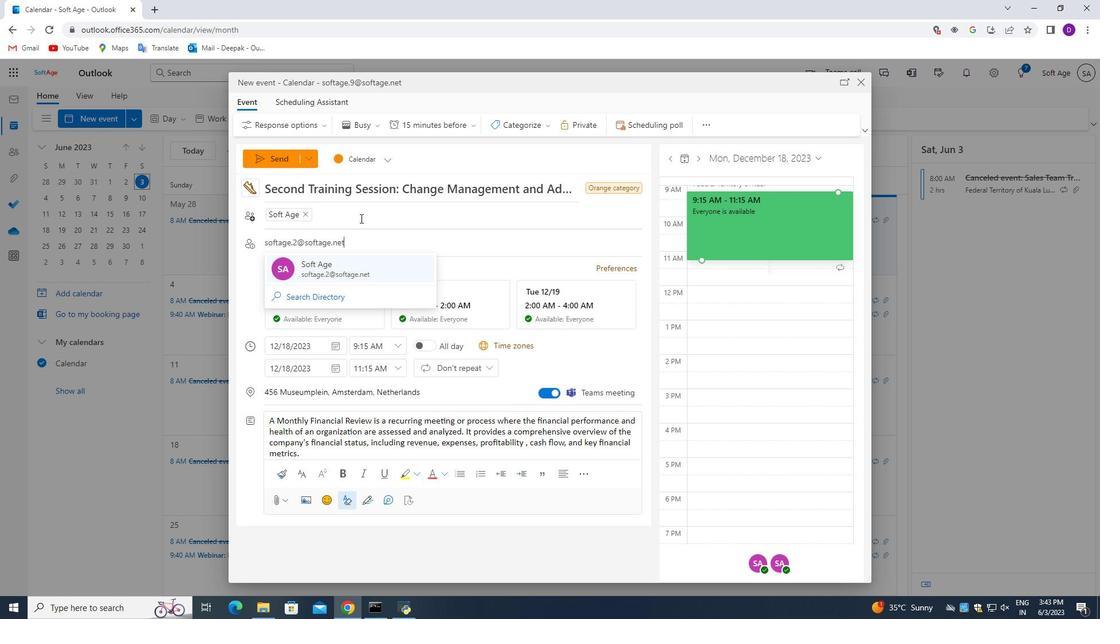 
Action: Mouse moved to (451, 122)
Screenshot: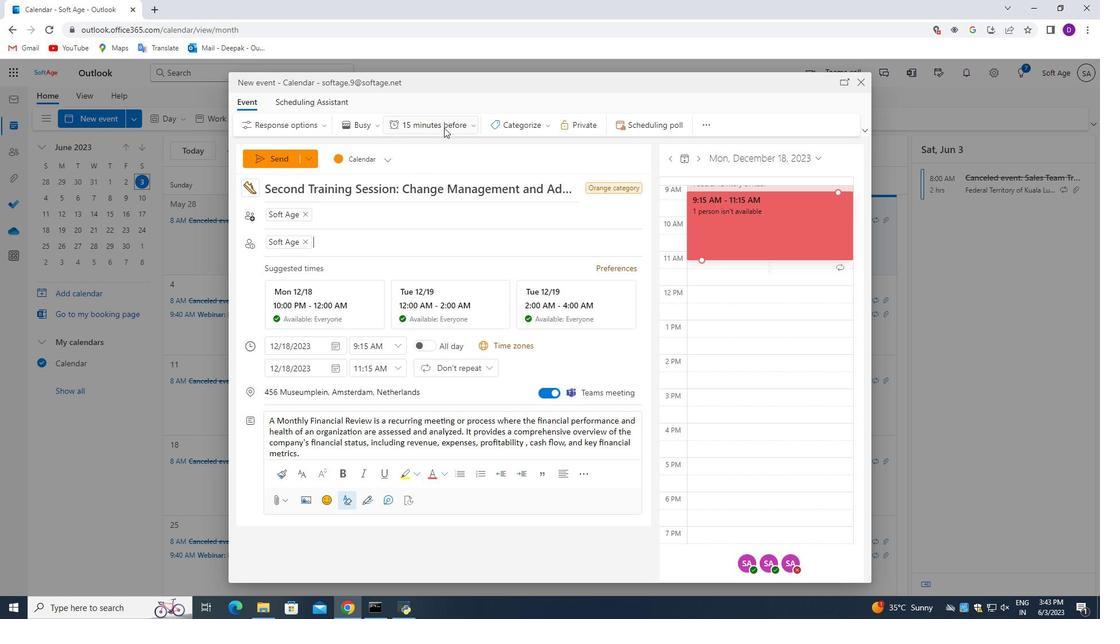 
Action: Mouse pressed left at (451, 122)
Screenshot: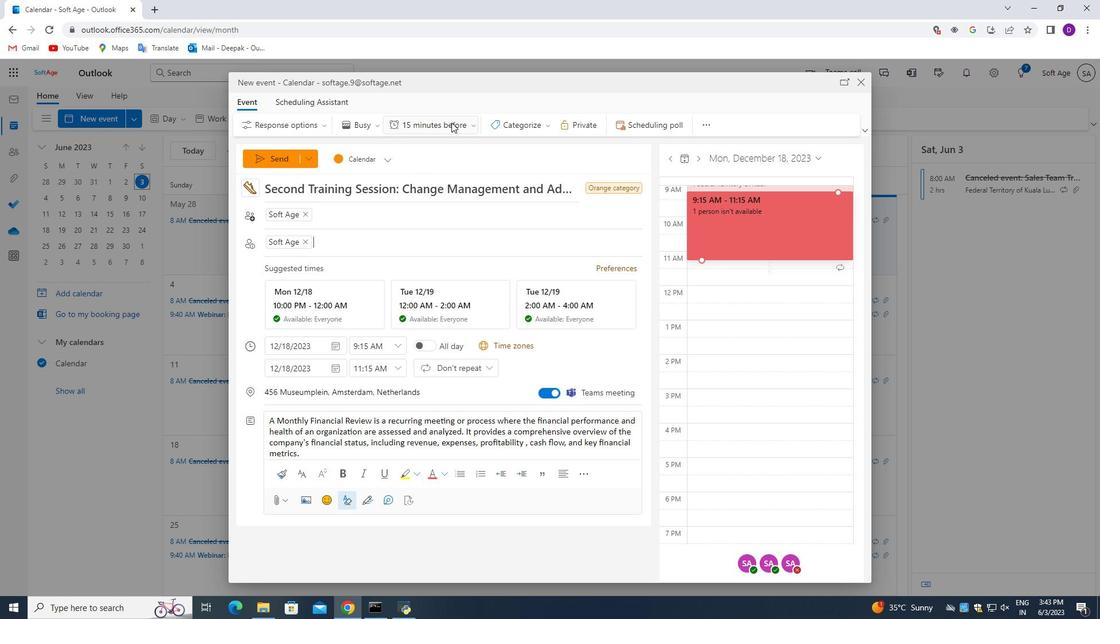 
Action: Mouse moved to (439, 213)
Screenshot: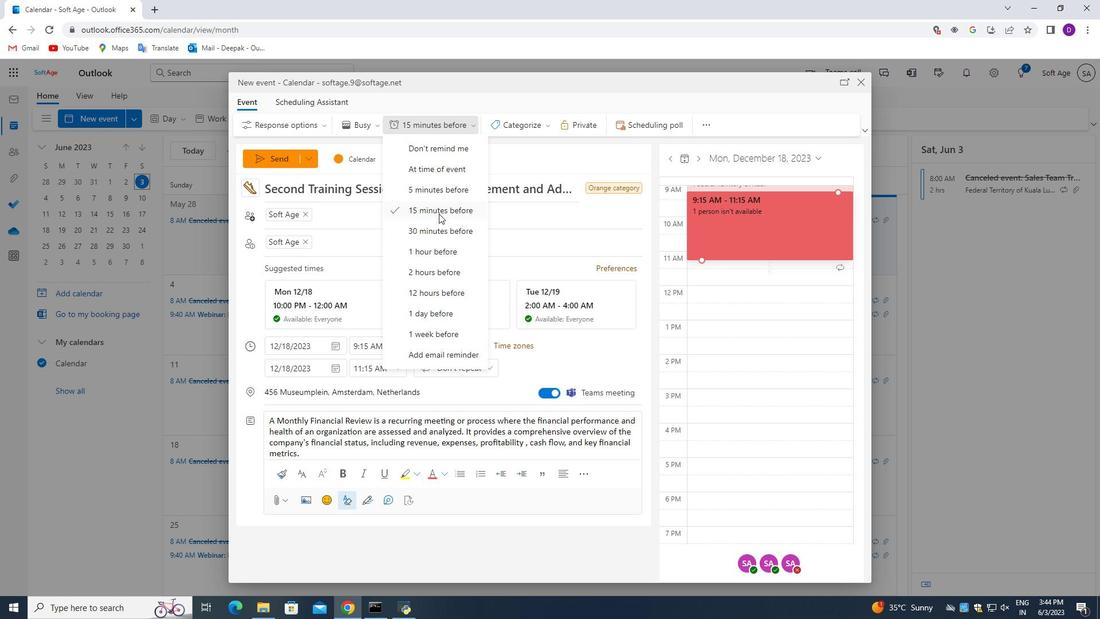
Action: Mouse pressed left at (439, 213)
Screenshot: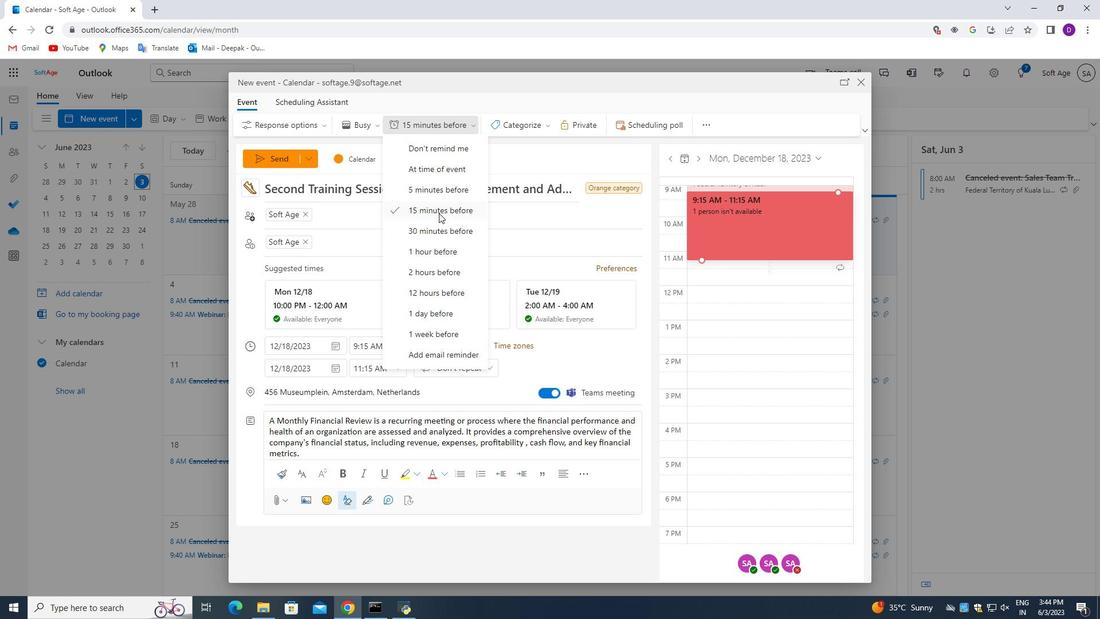 
Action: Mouse moved to (273, 158)
Screenshot: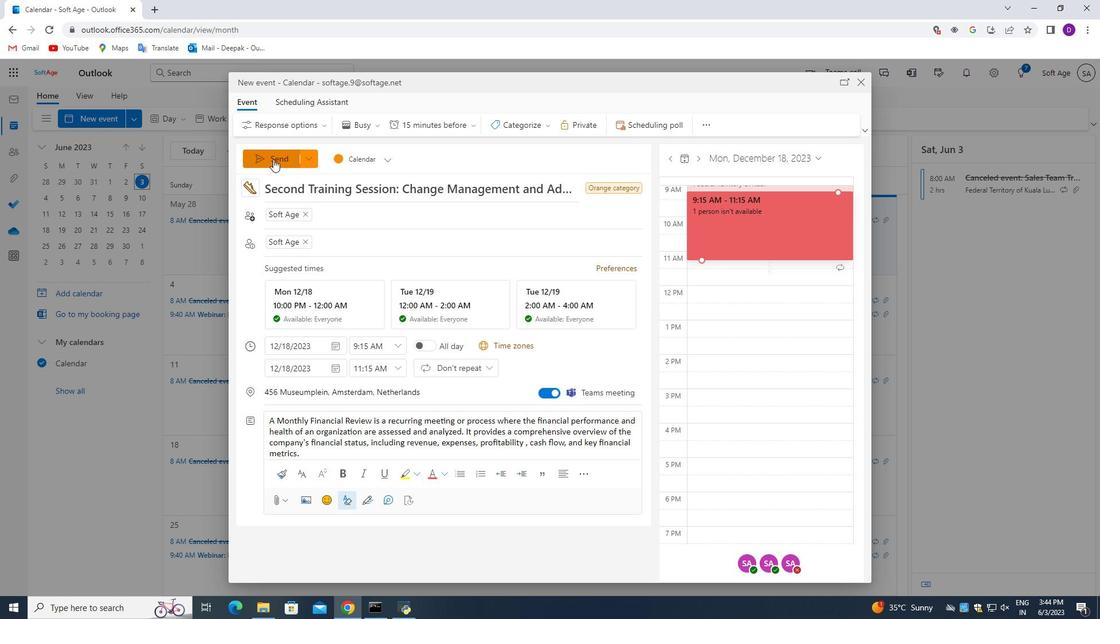 
Action: Mouse pressed left at (273, 158)
Screenshot: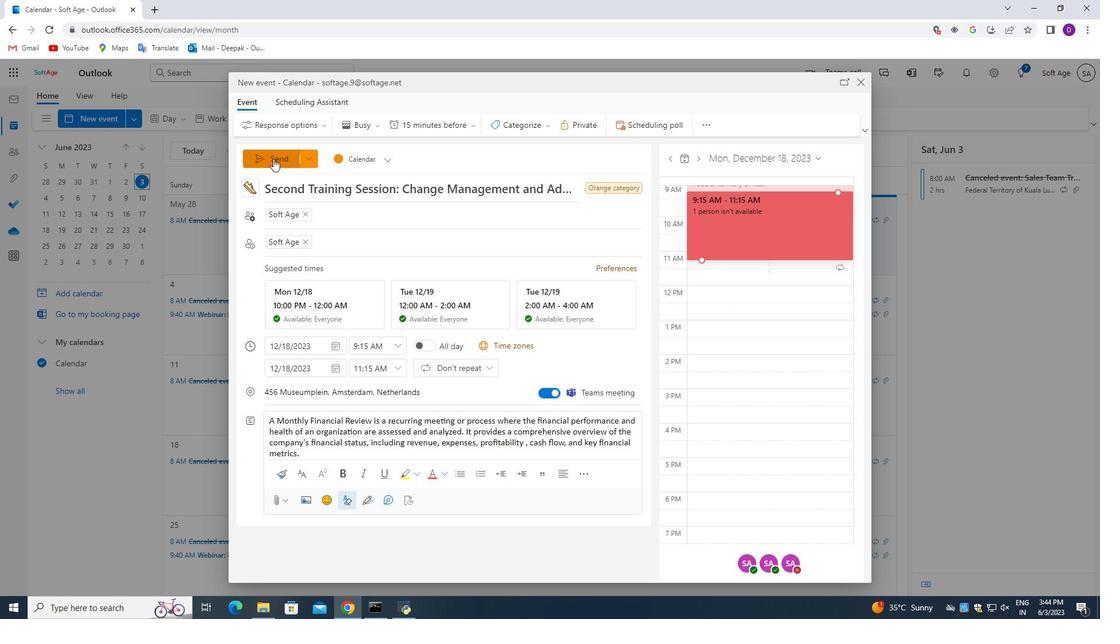 
Action: Mouse moved to (423, 331)
Screenshot: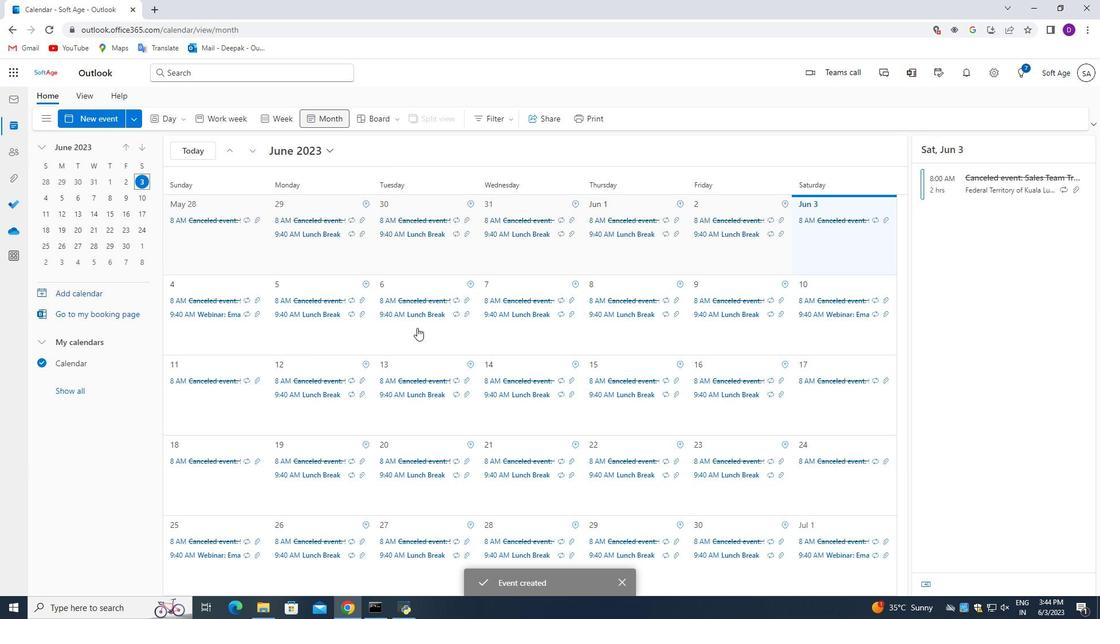 
Action: Mouse scrolled (423, 331) with delta (0, 0)
Screenshot: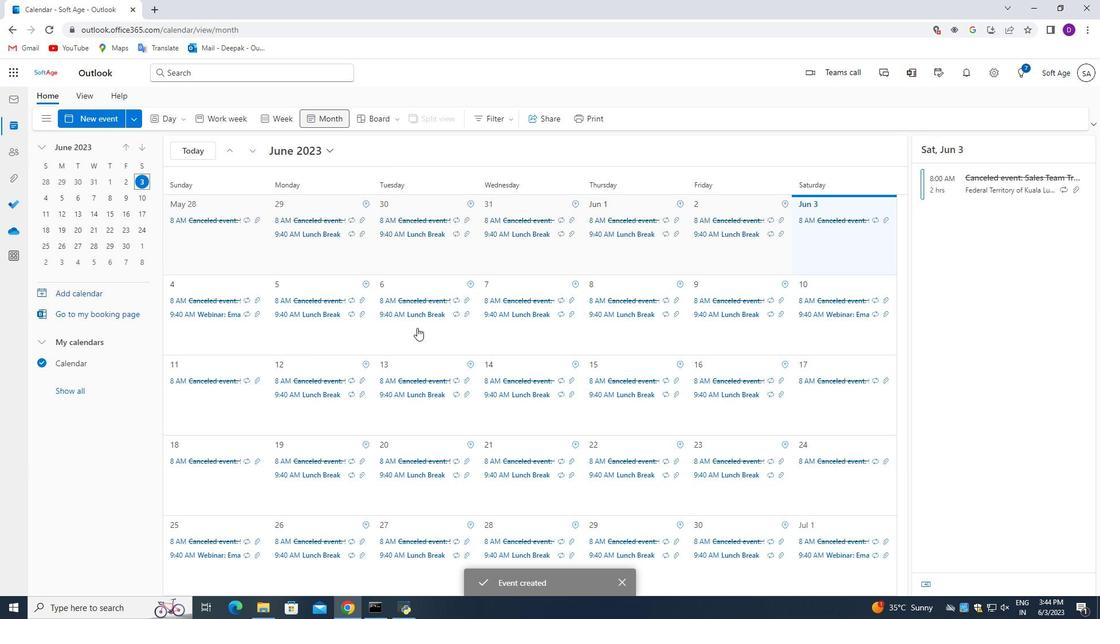 
Action: Mouse moved to (423, 333)
Screenshot: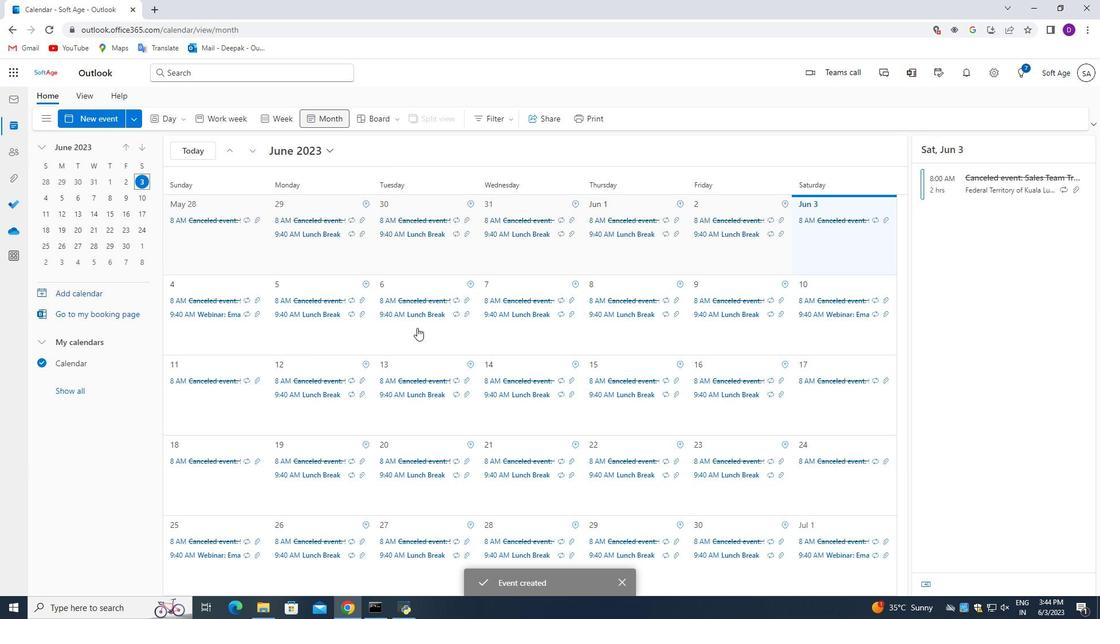 
Action: Mouse scrolled (423, 332) with delta (0, 0)
Screenshot: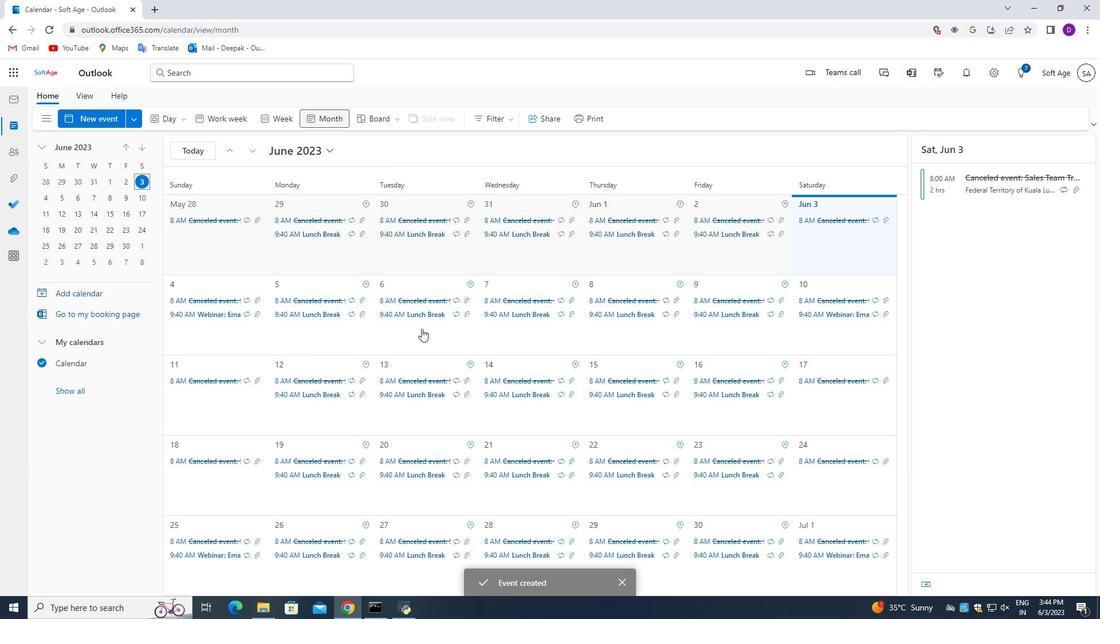 
Action: Mouse scrolled (423, 332) with delta (0, 0)
Screenshot: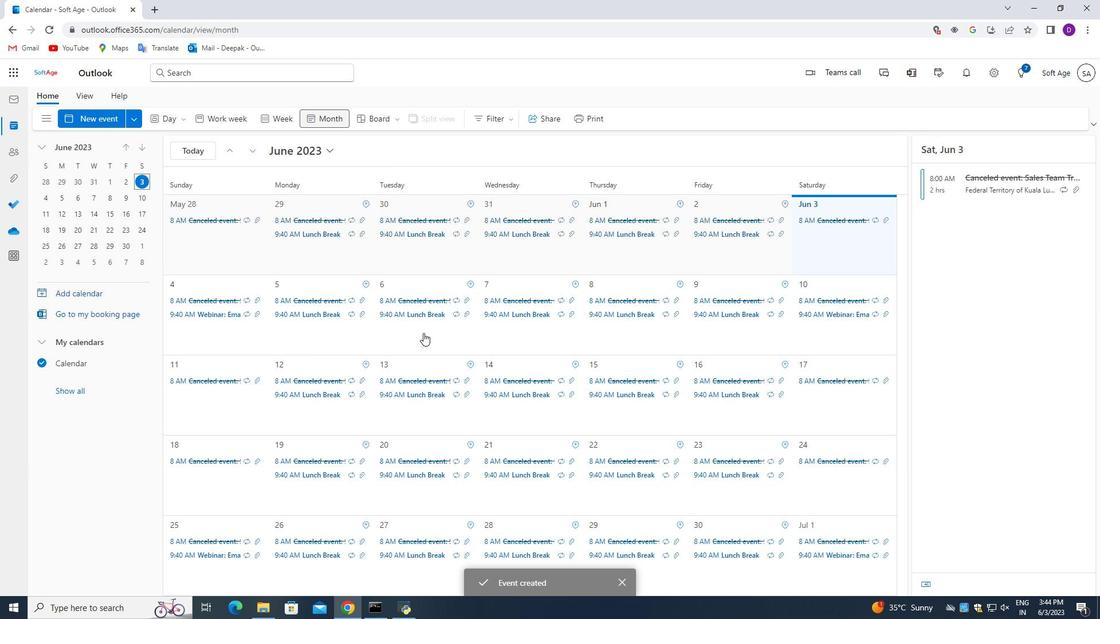 
Action: Mouse moved to (424, 333)
Screenshot: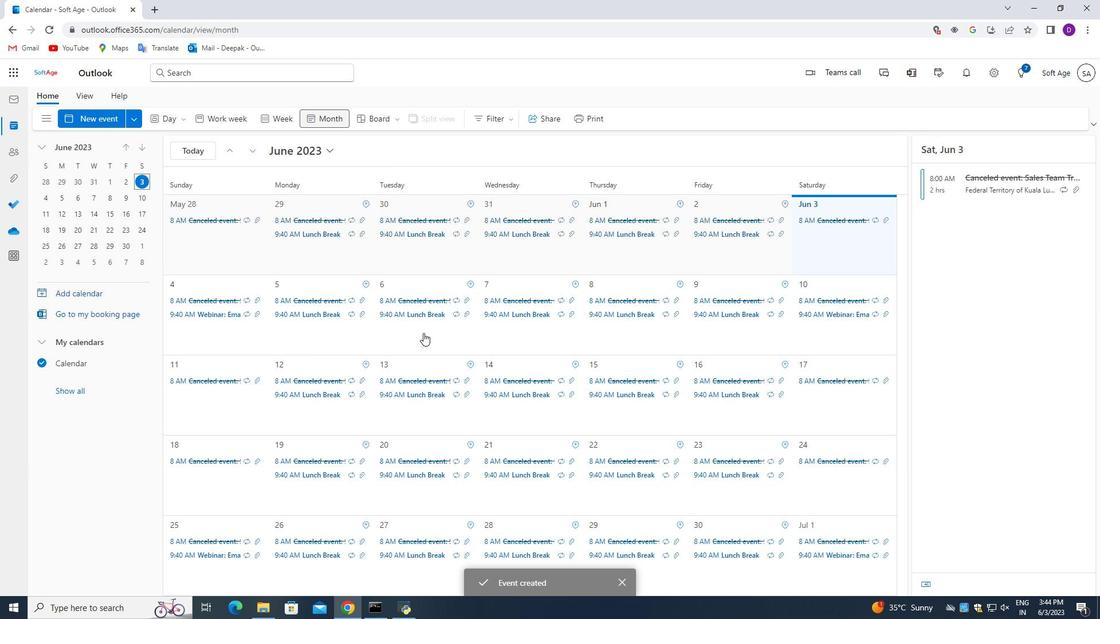 
Action: Mouse scrolled (424, 334) with delta (0, 0)
Screenshot: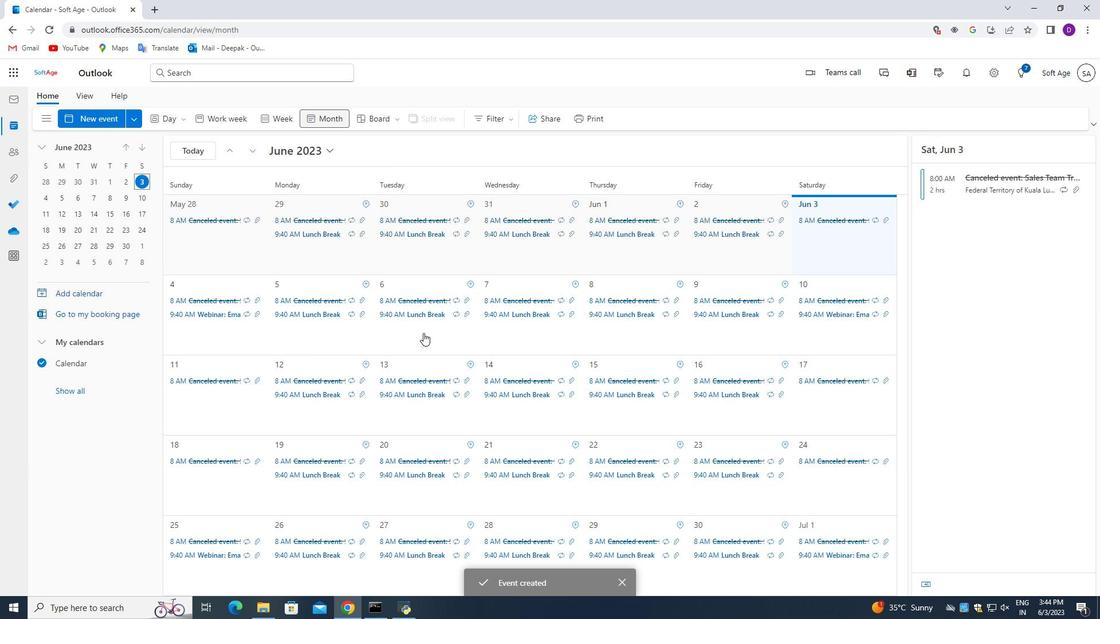 
Action: Mouse scrolled (424, 334) with delta (0, 0)
Screenshot: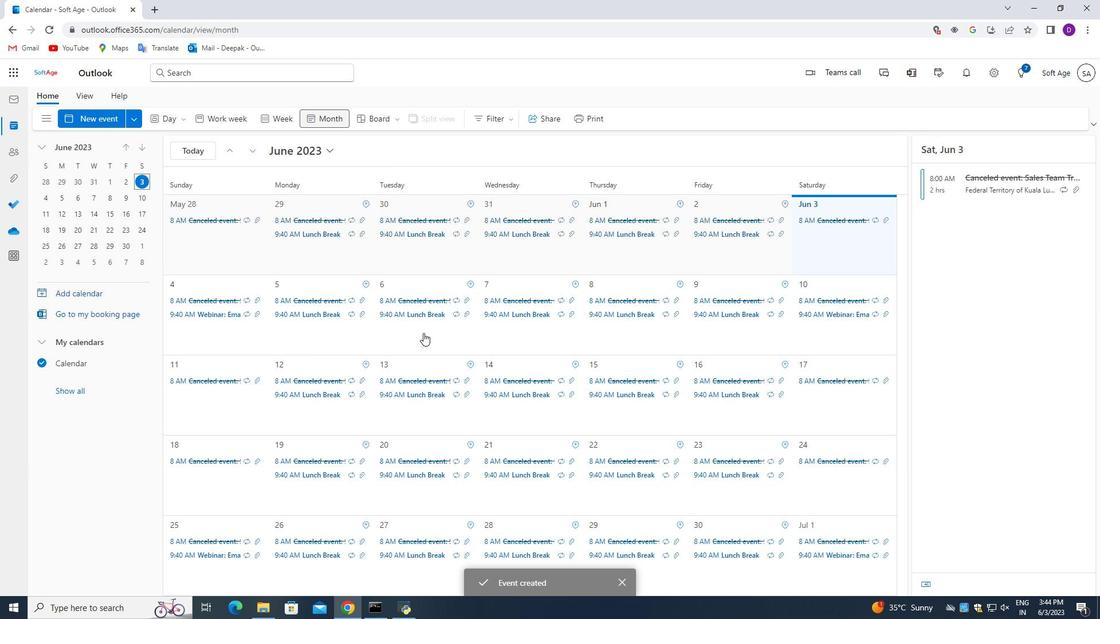 
Action: Mouse moved to (424, 333)
Screenshot: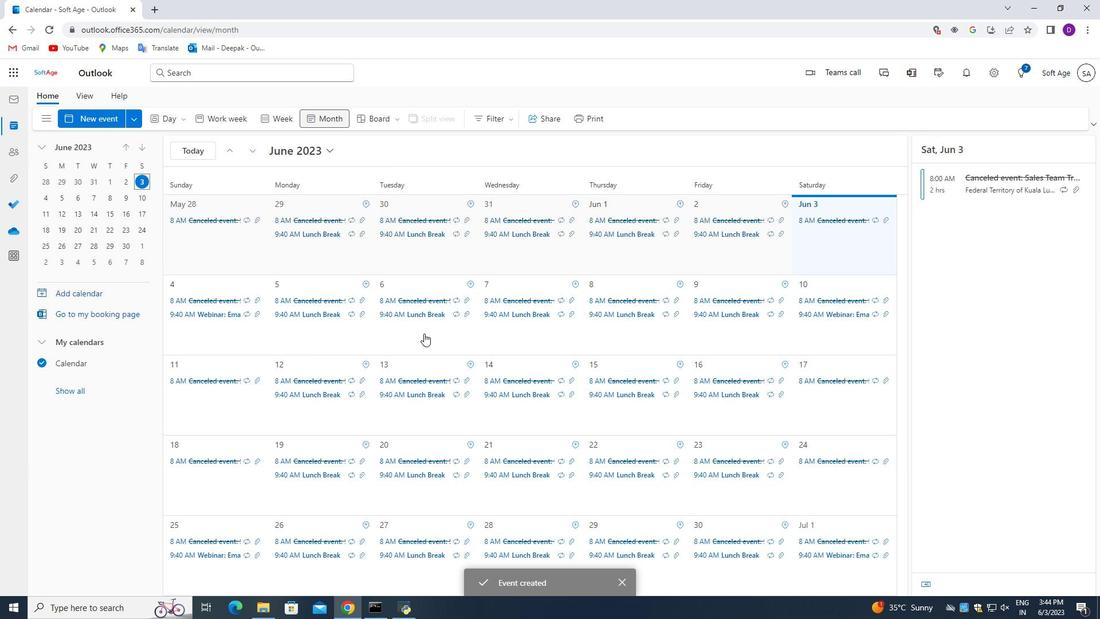 
